 Task: Create a due date automation trigger when advanced on, on the monday of the week before a card is due add content with a description not containing resume at 11:00 AM.
Action: Mouse moved to (1034, 321)
Screenshot: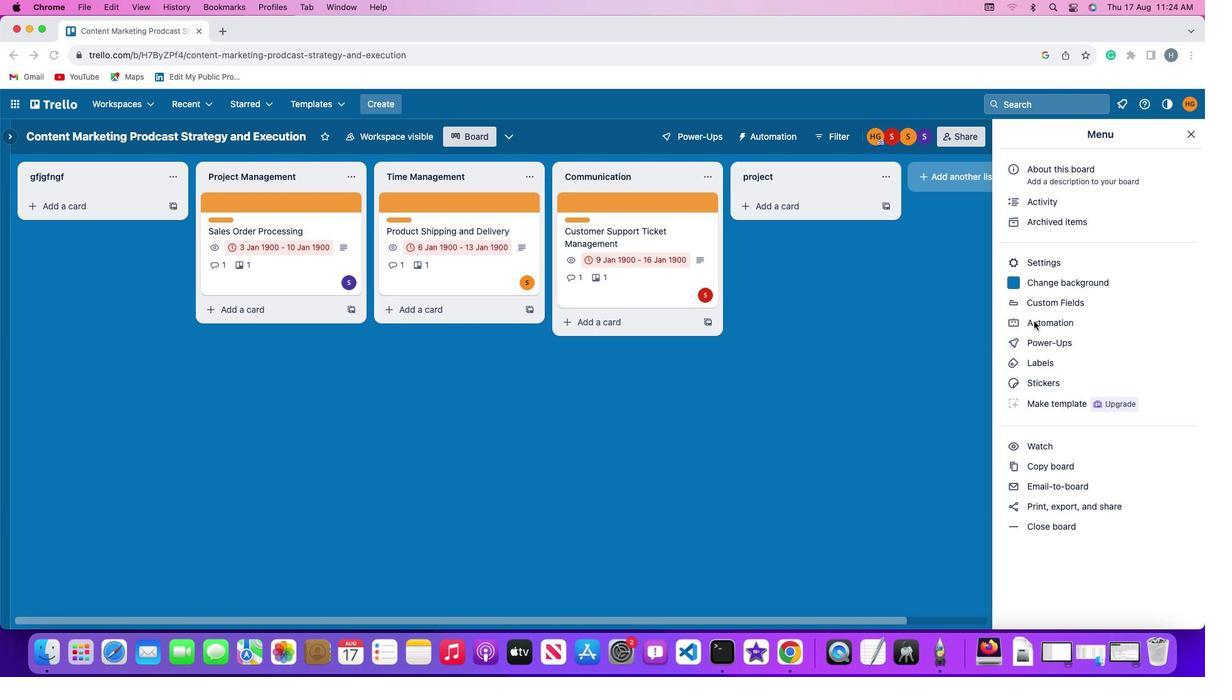 
Action: Mouse pressed left at (1034, 321)
Screenshot: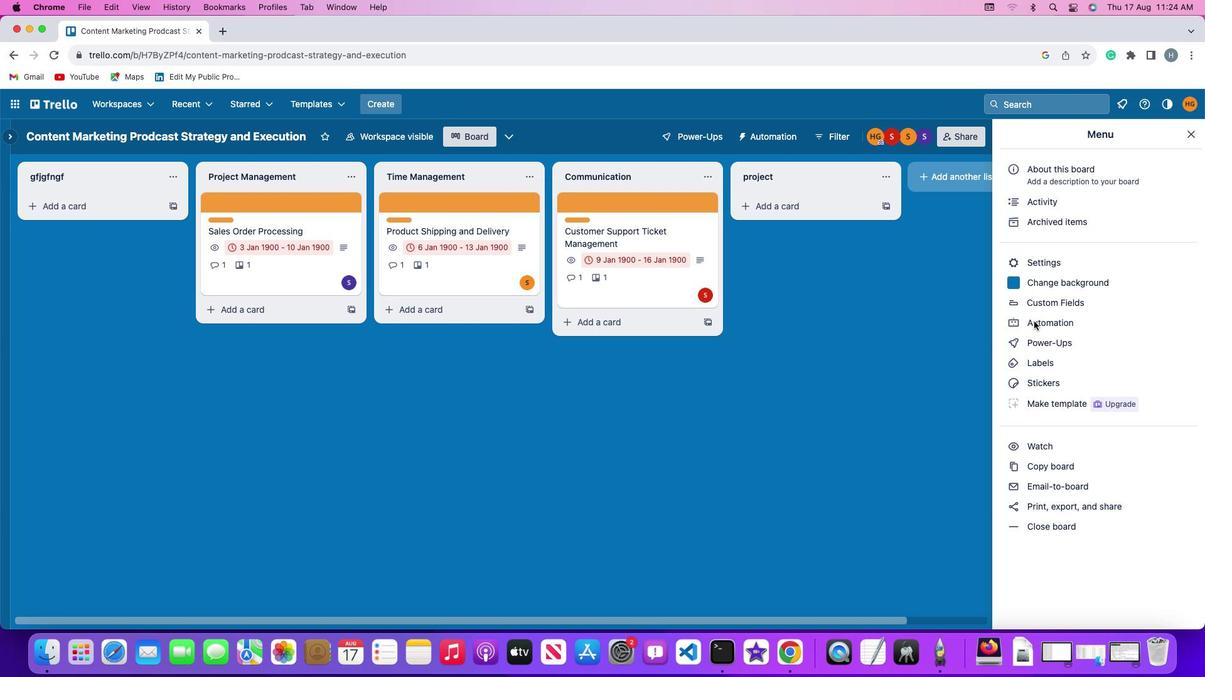 
Action: Mouse pressed left at (1034, 321)
Screenshot: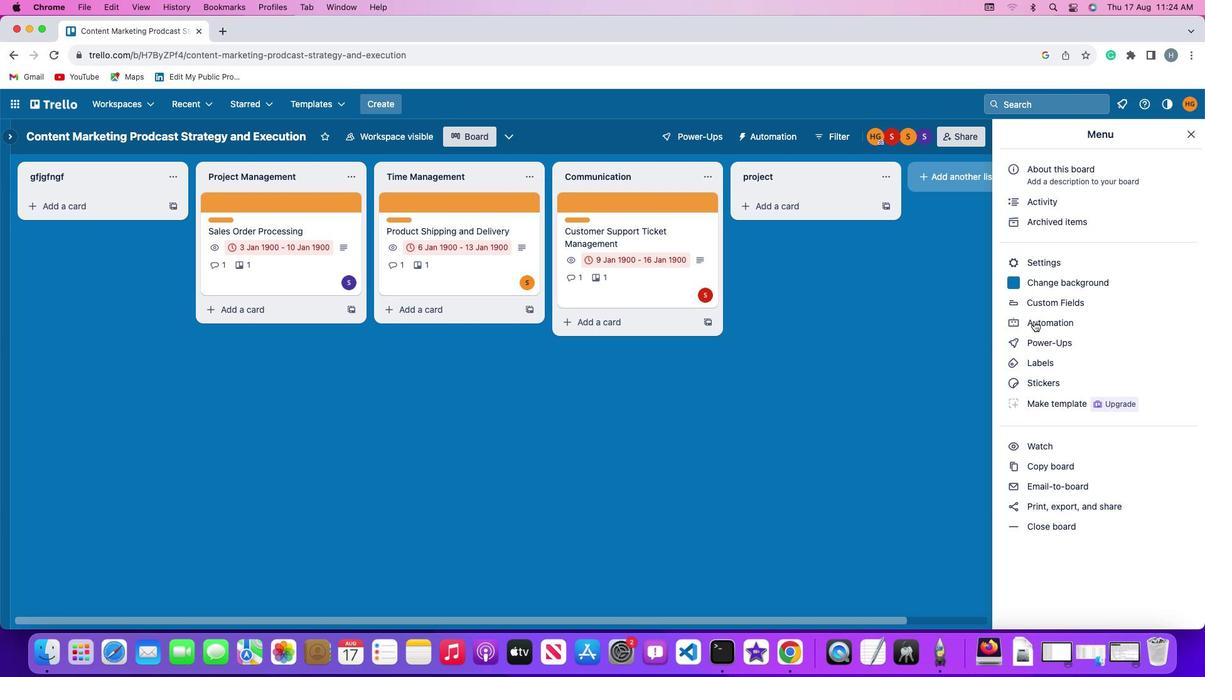 
Action: Mouse moved to (80, 293)
Screenshot: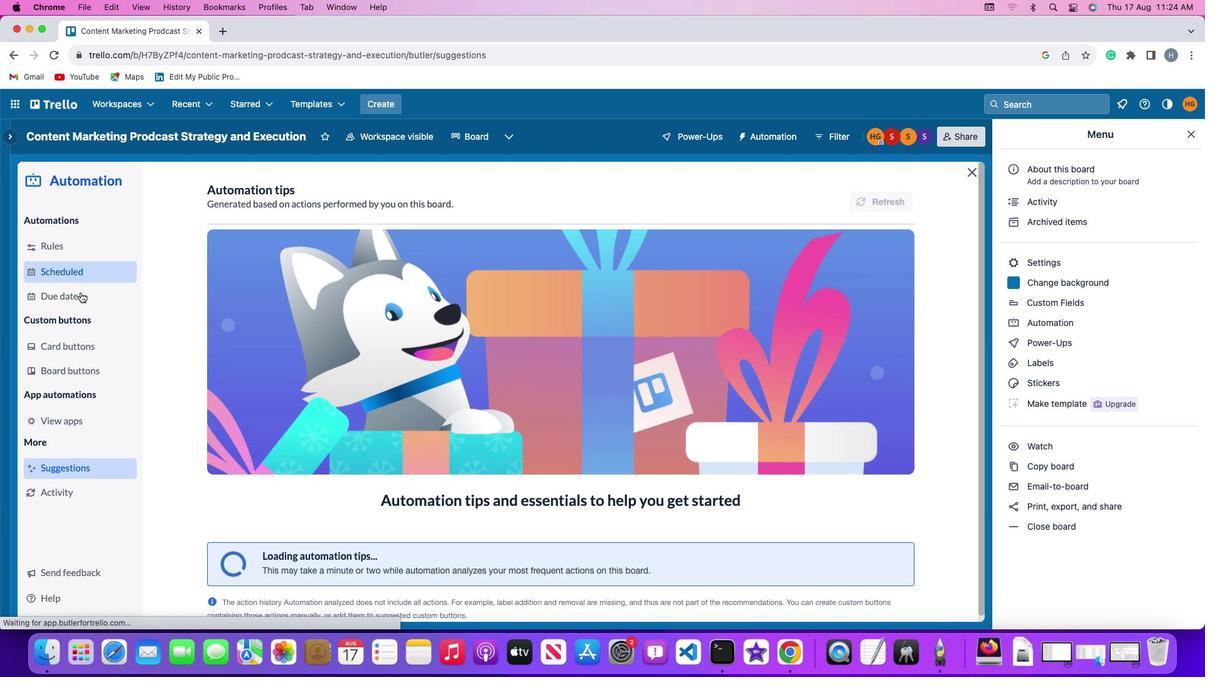 
Action: Mouse pressed left at (80, 293)
Screenshot: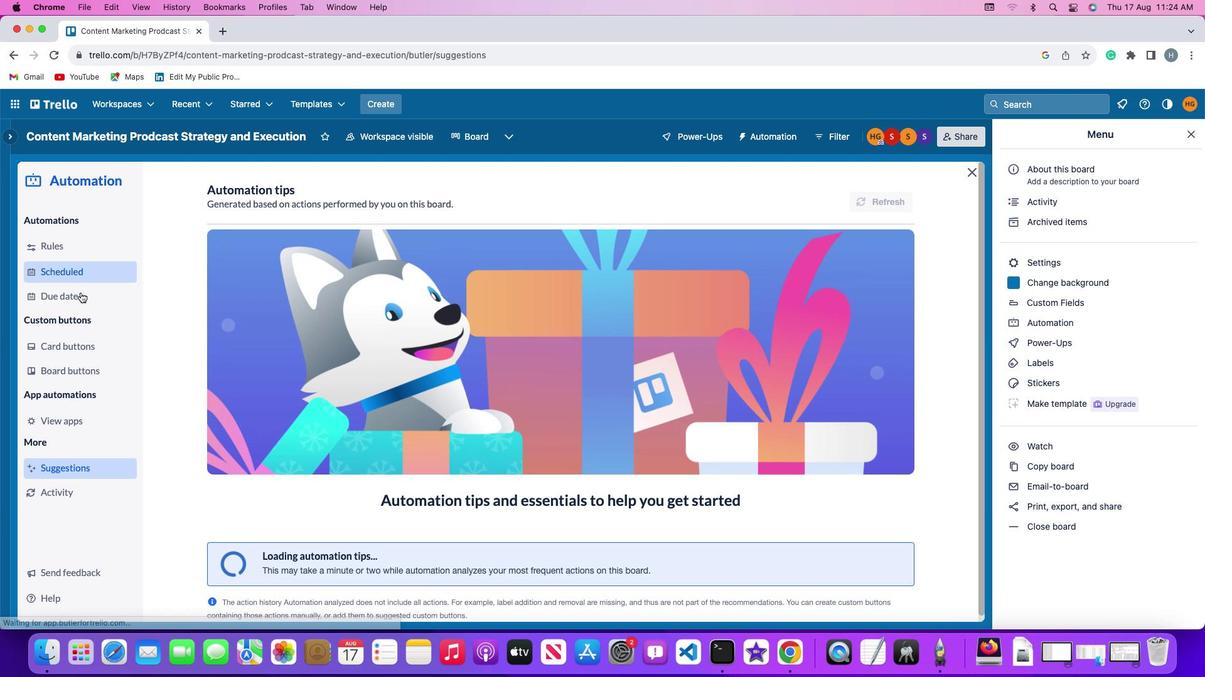 
Action: Mouse moved to (834, 192)
Screenshot: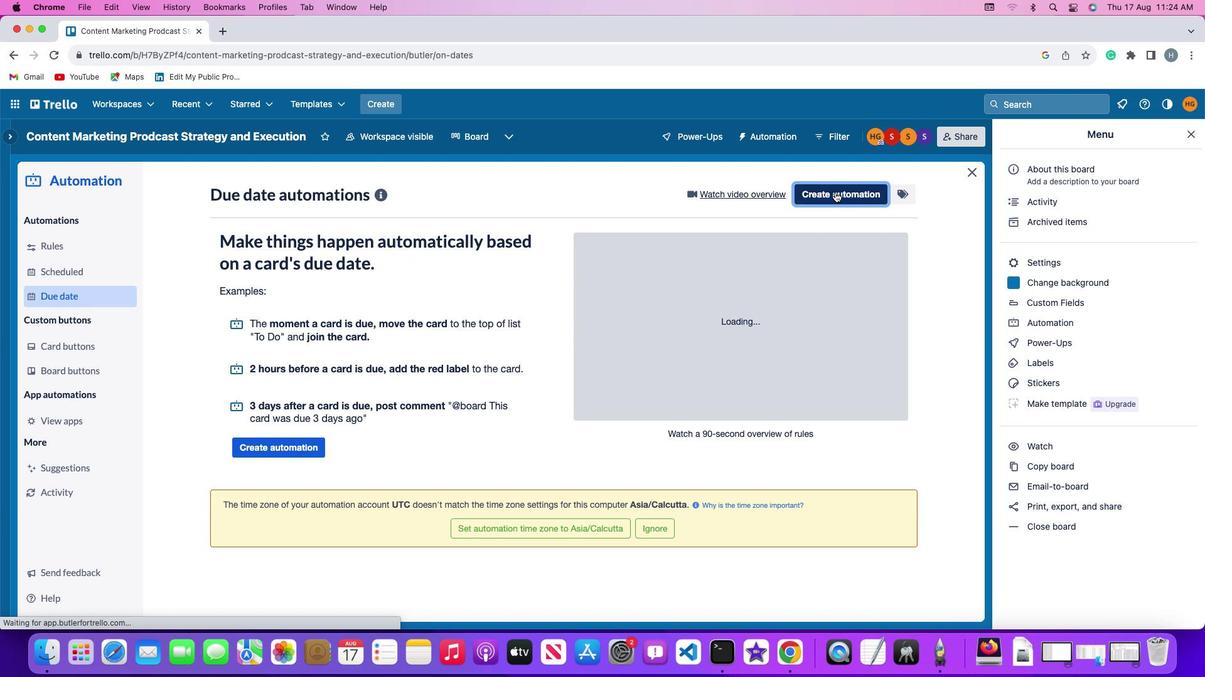 
Action: Mouse pressed left at (834, 192)
Screenshot: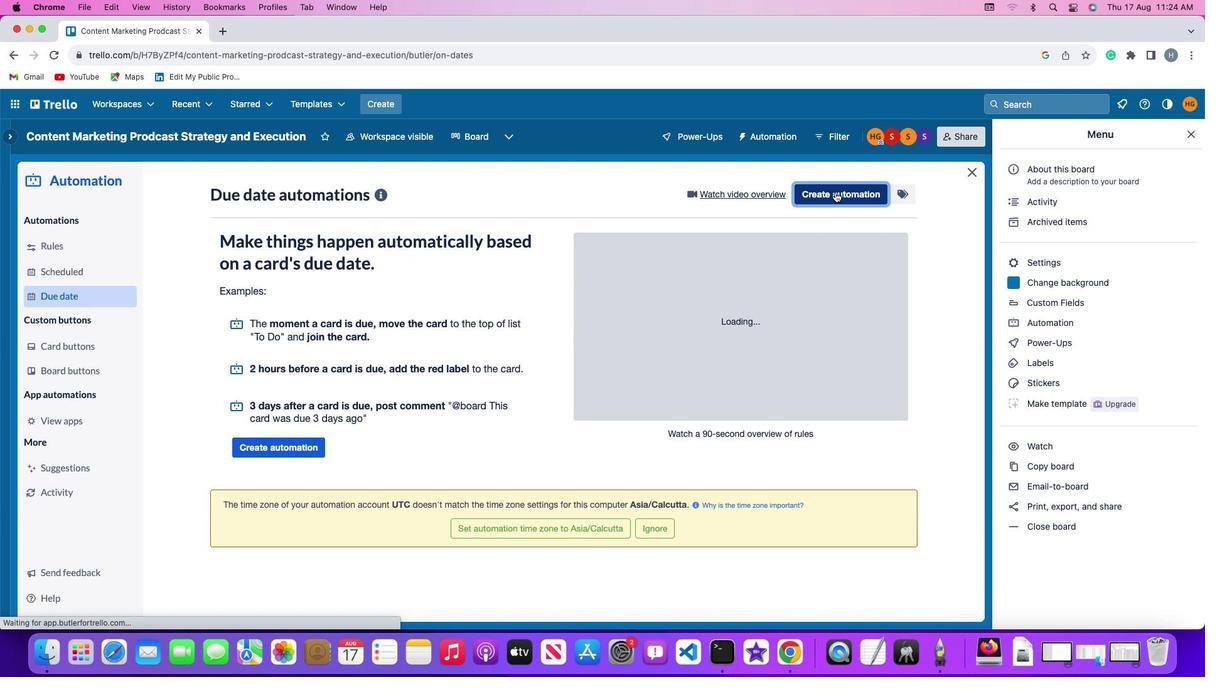 
Action: Mouse moved to (276, 311)
Screenshot: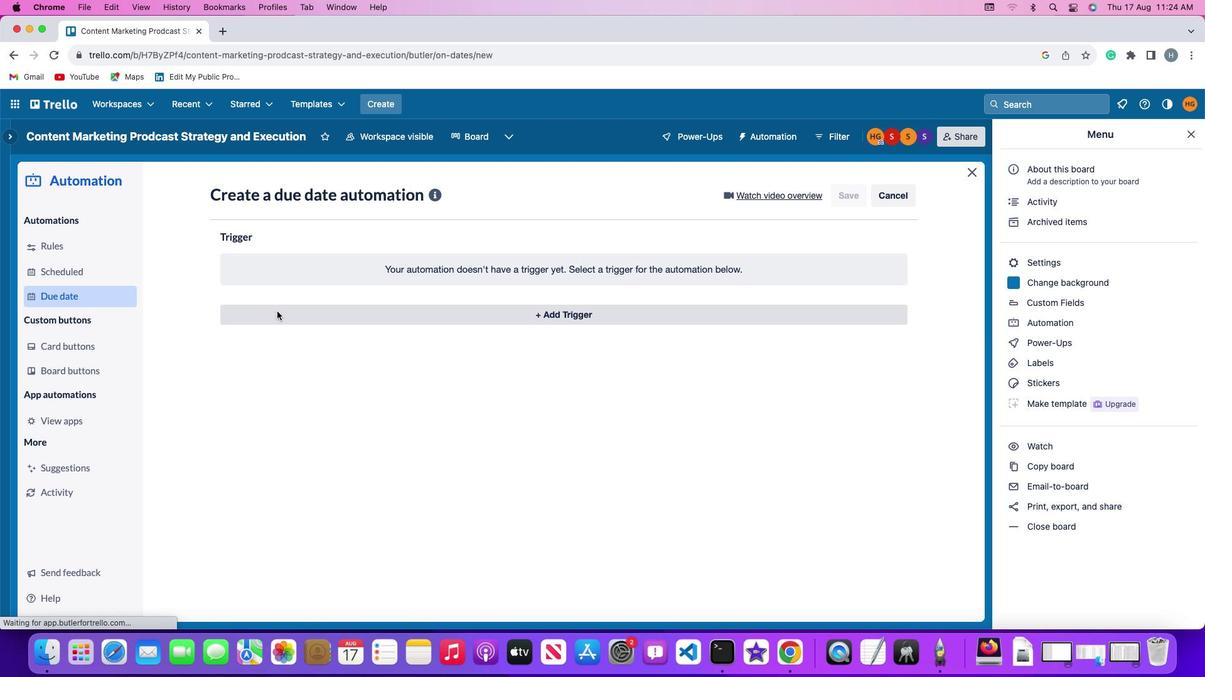 
Action: Mouse pressed left at (276, 311)
Screenshot: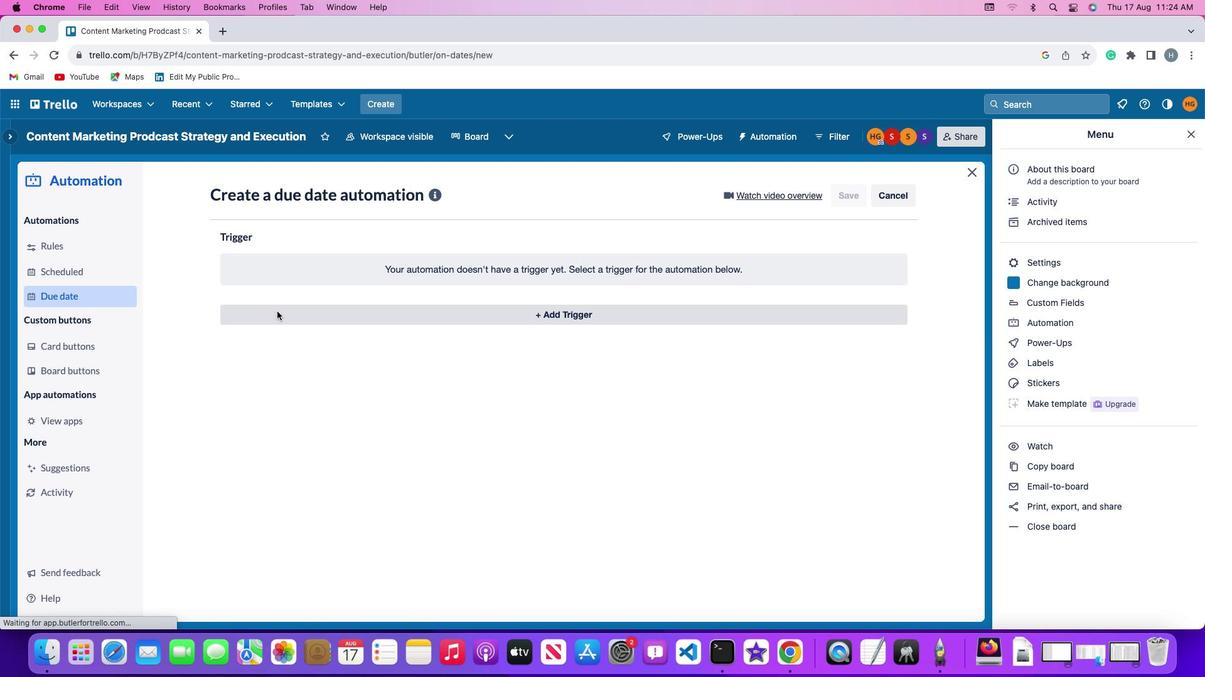 
Action: Mouse moved to (273, 541)
Screenshot: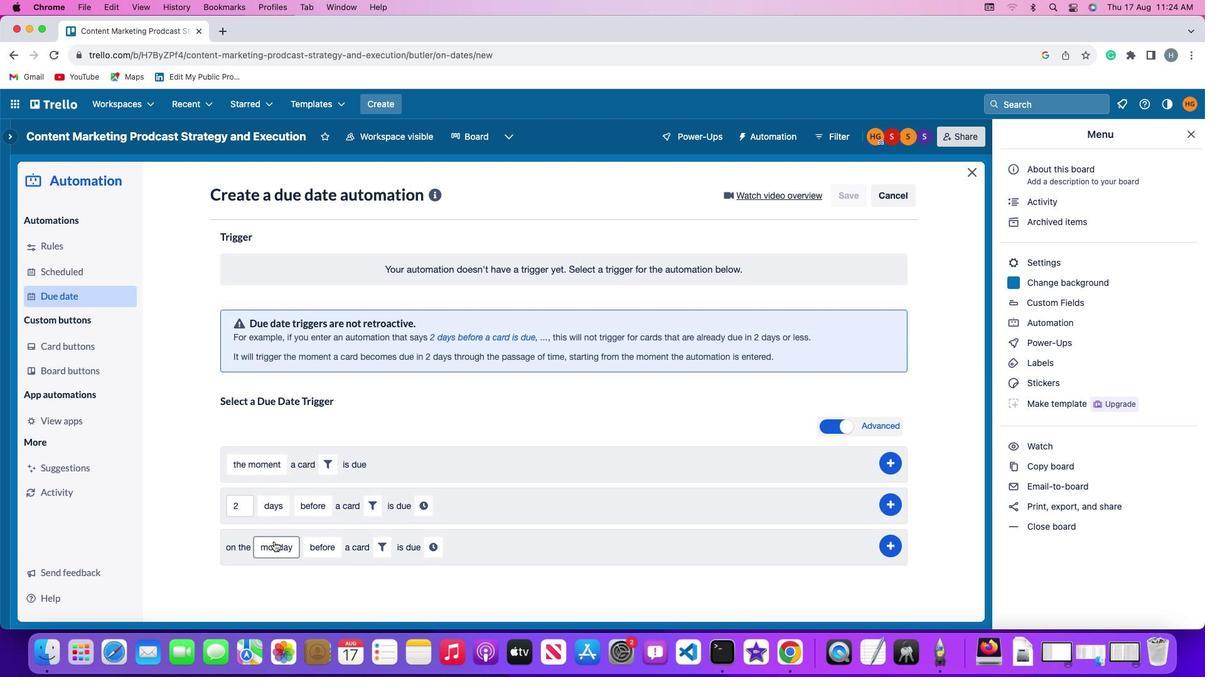 
Action: Mouse pressed left at (273, 541)
Screenshot: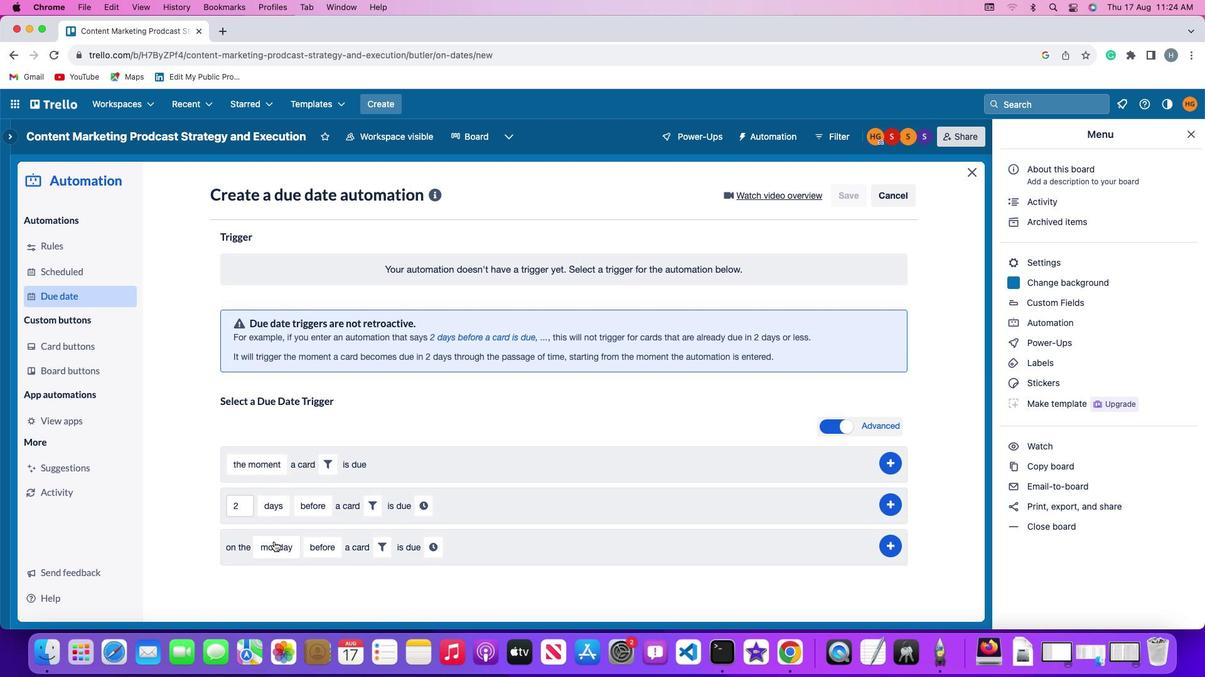 
Action: Mouse moved to (302, 377)
Screenshot: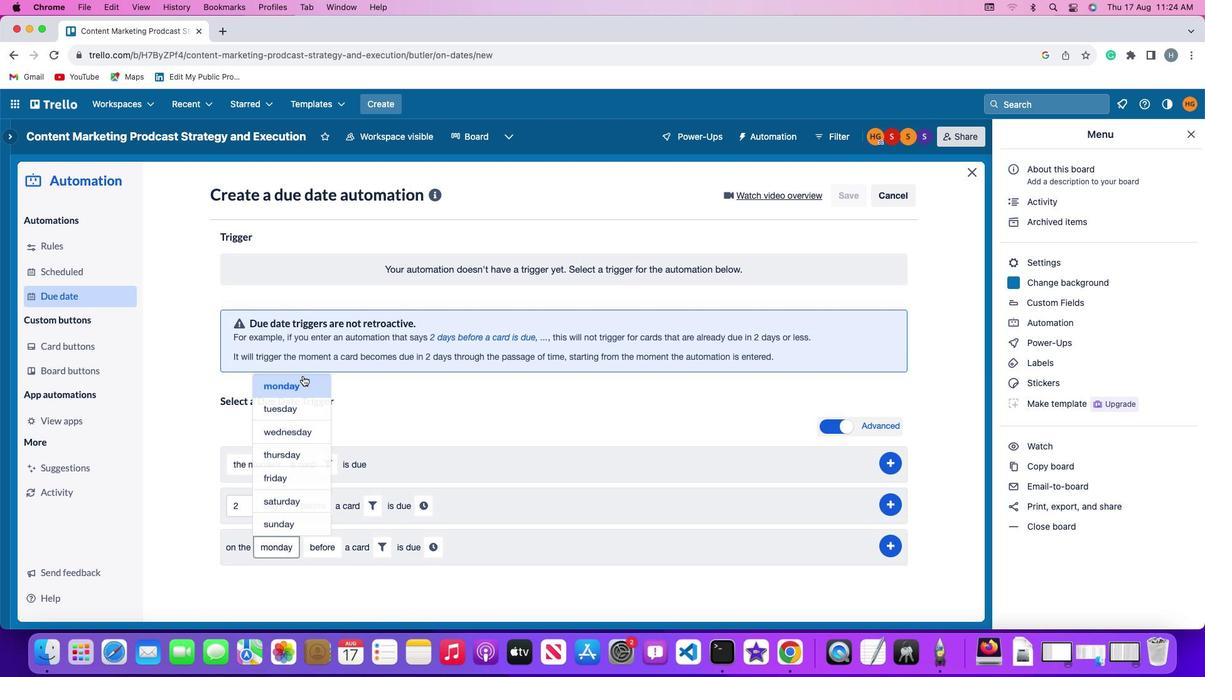 
Action: Mouse pressed left at (302, 377)
Screenshot: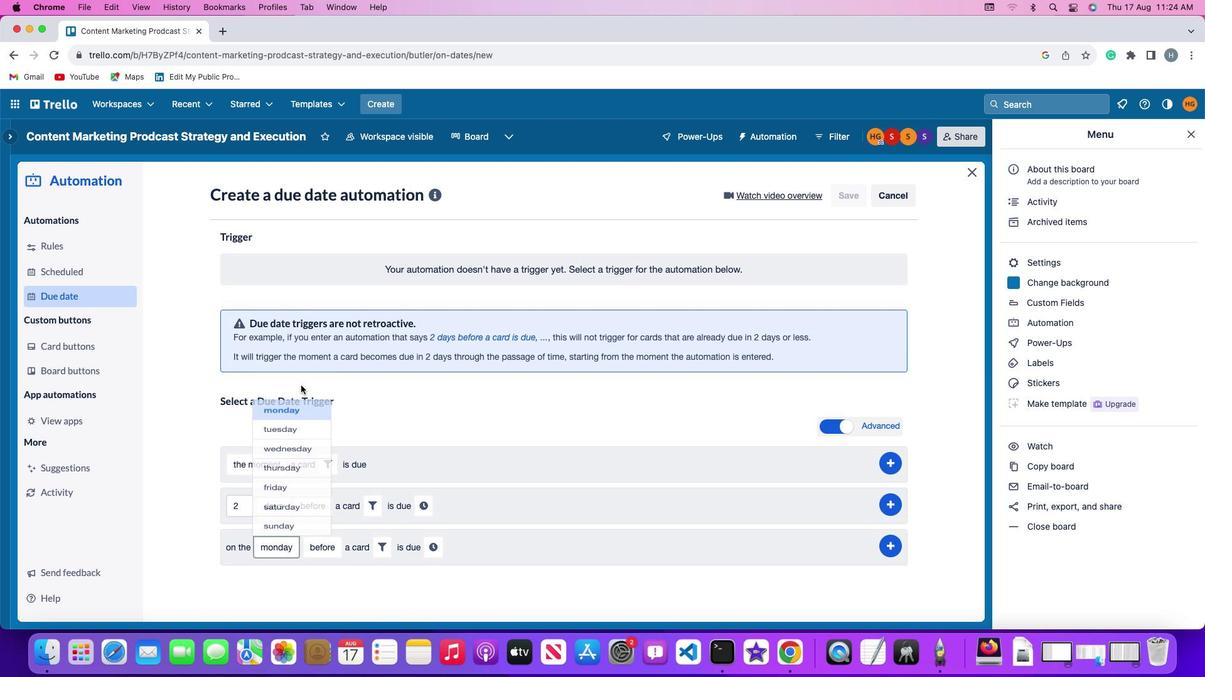 
Action: Mouse moved to (324, 557)
Screenshot: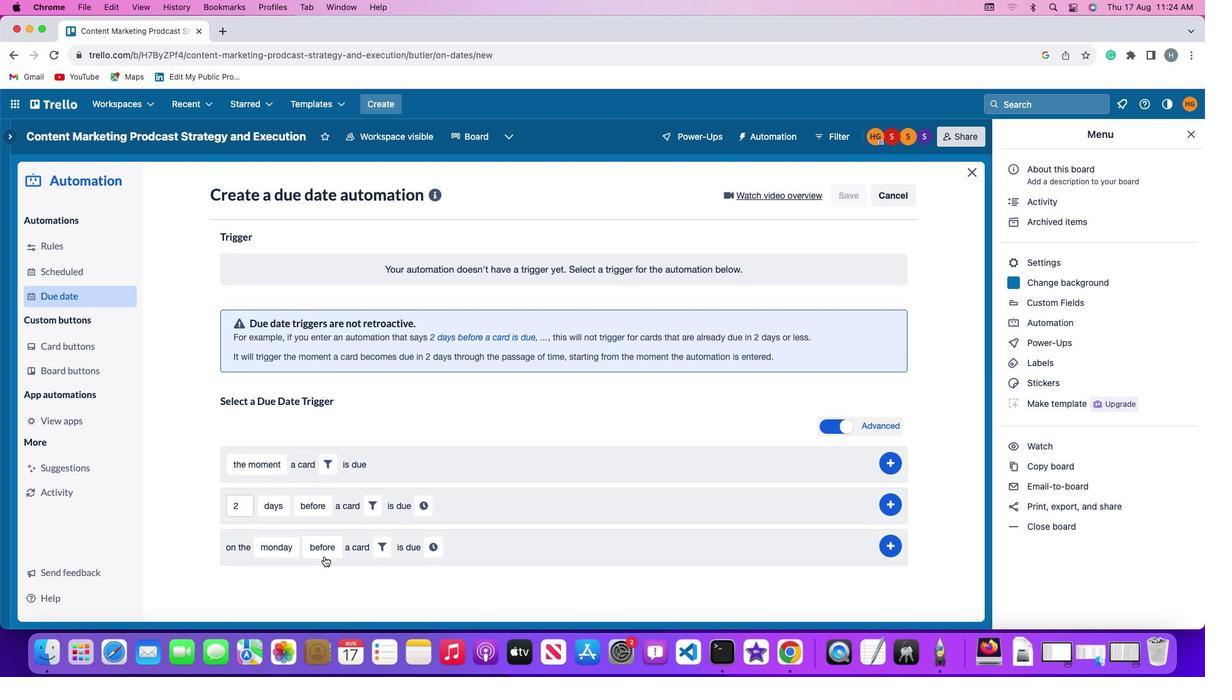 
Action: Mouse pressed left at (324, 557)
Screenshot: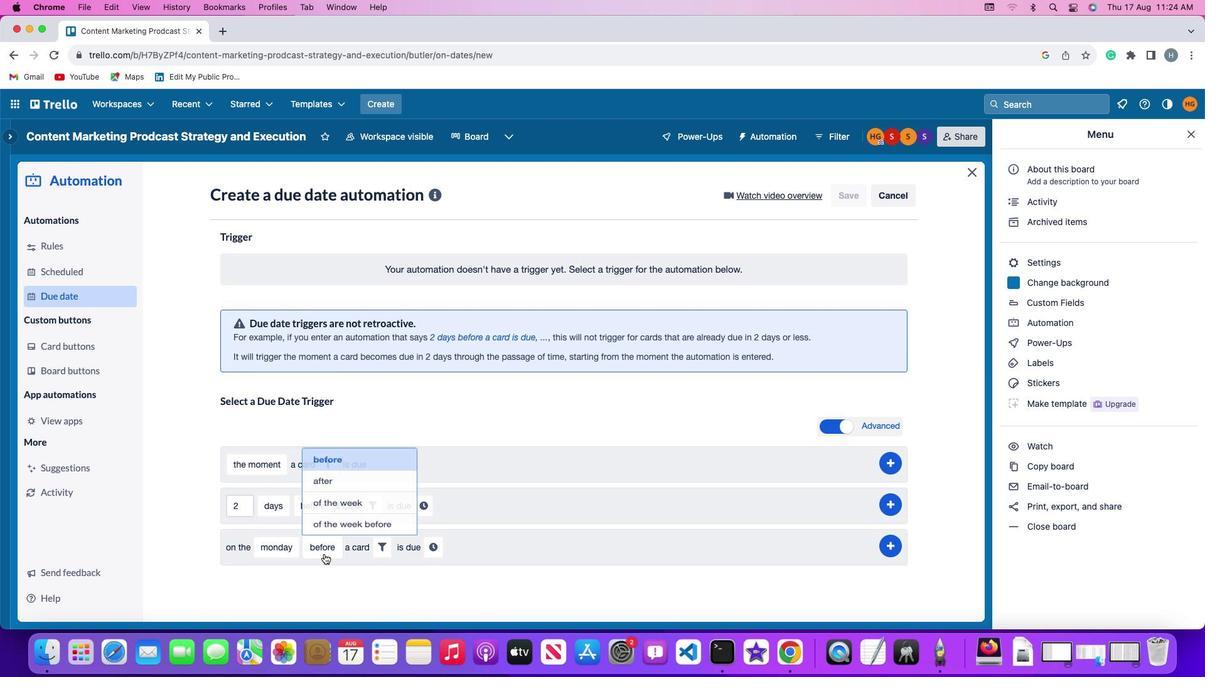 
Action: Mouse moved to (332, 520)
Screenshot: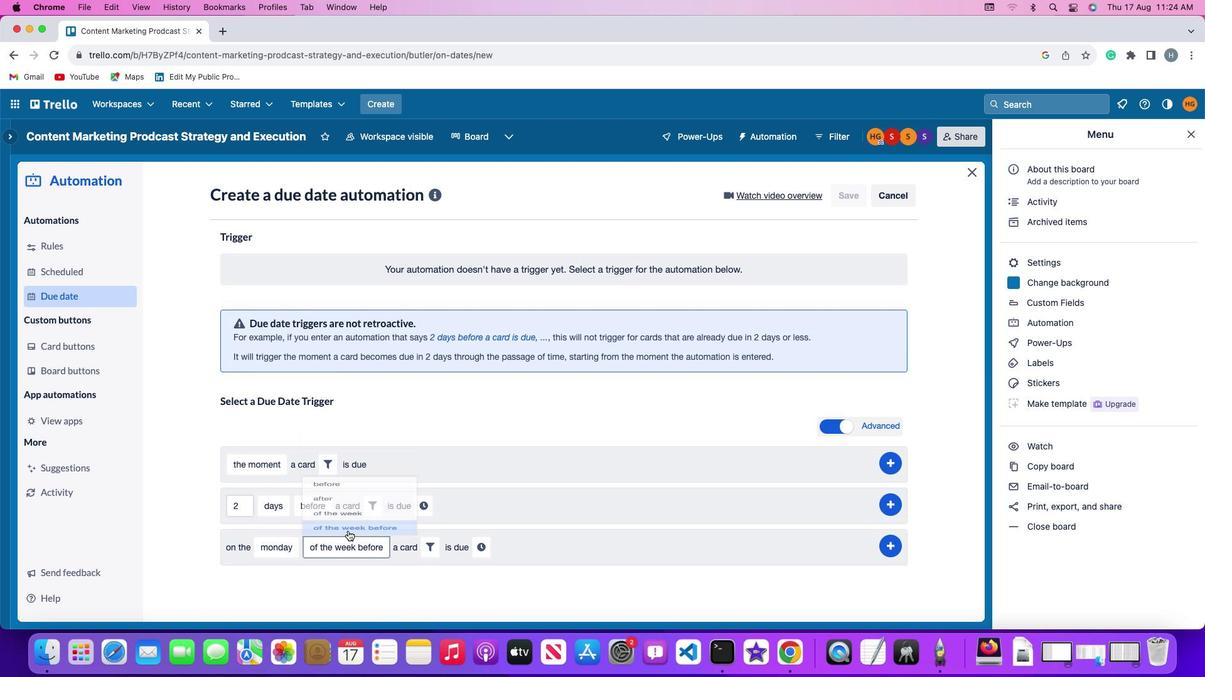 
Action: Mouse pressed left at (332, 520)
Screenshot: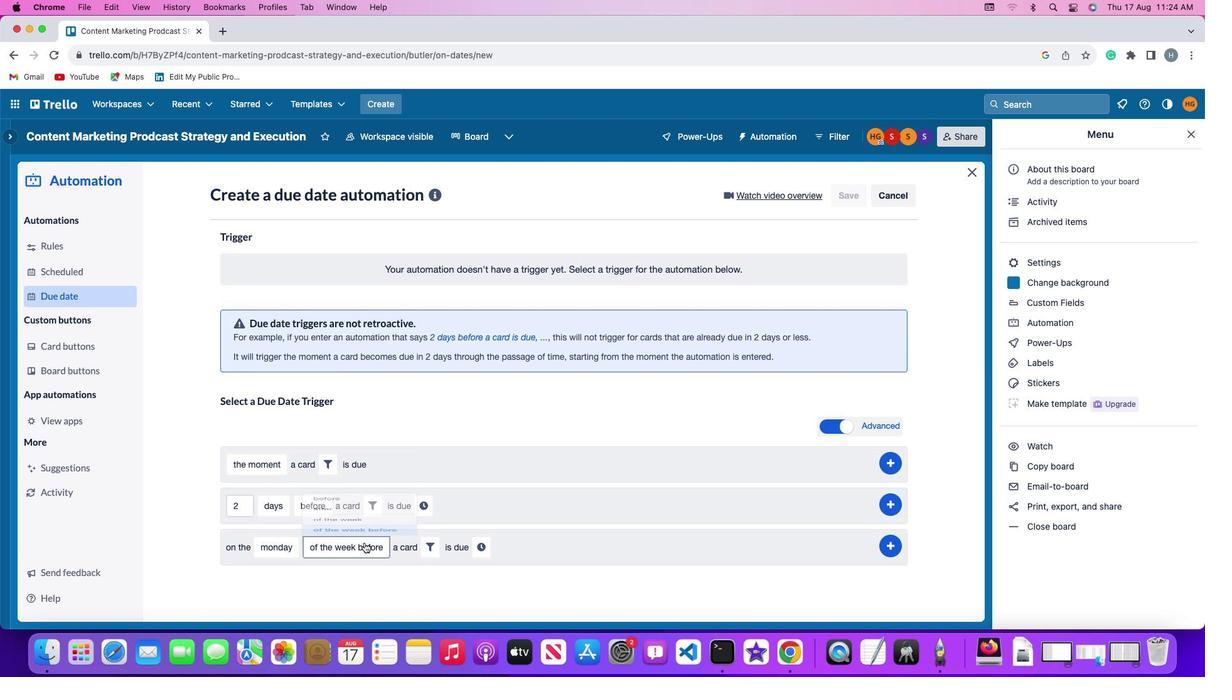 
Action: Mouse moved to (422, 546)
Screenshot: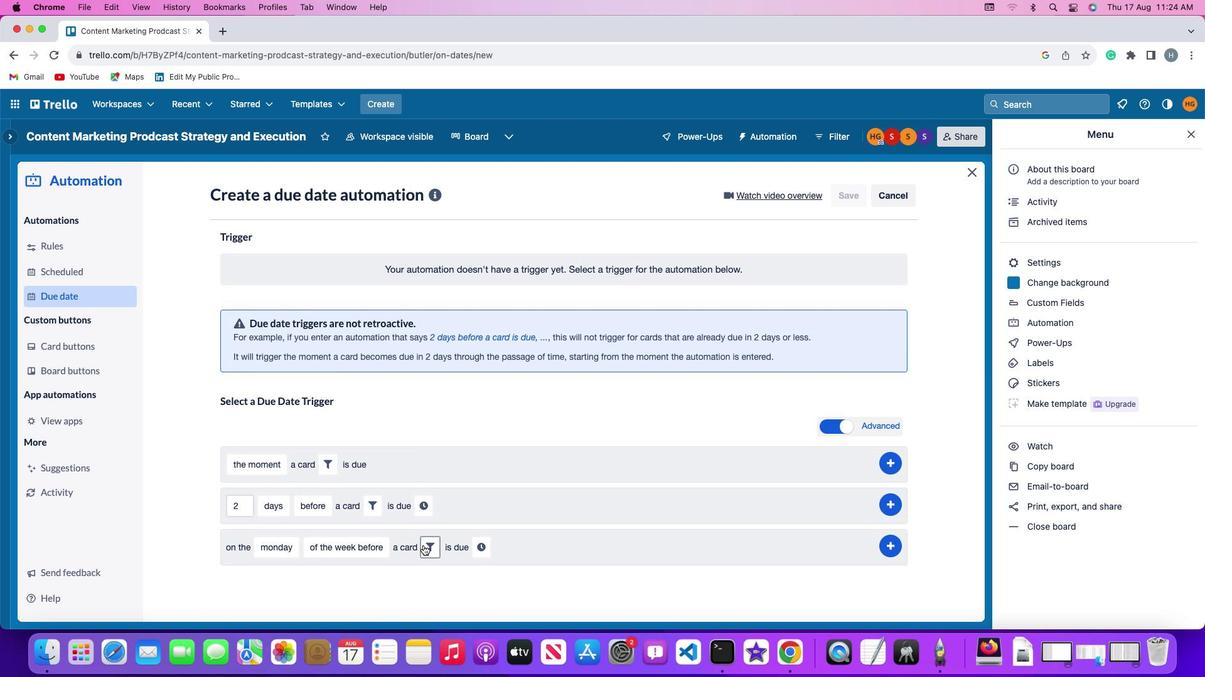
Action: Mouse pressed left at (422, 546)
Screenshot: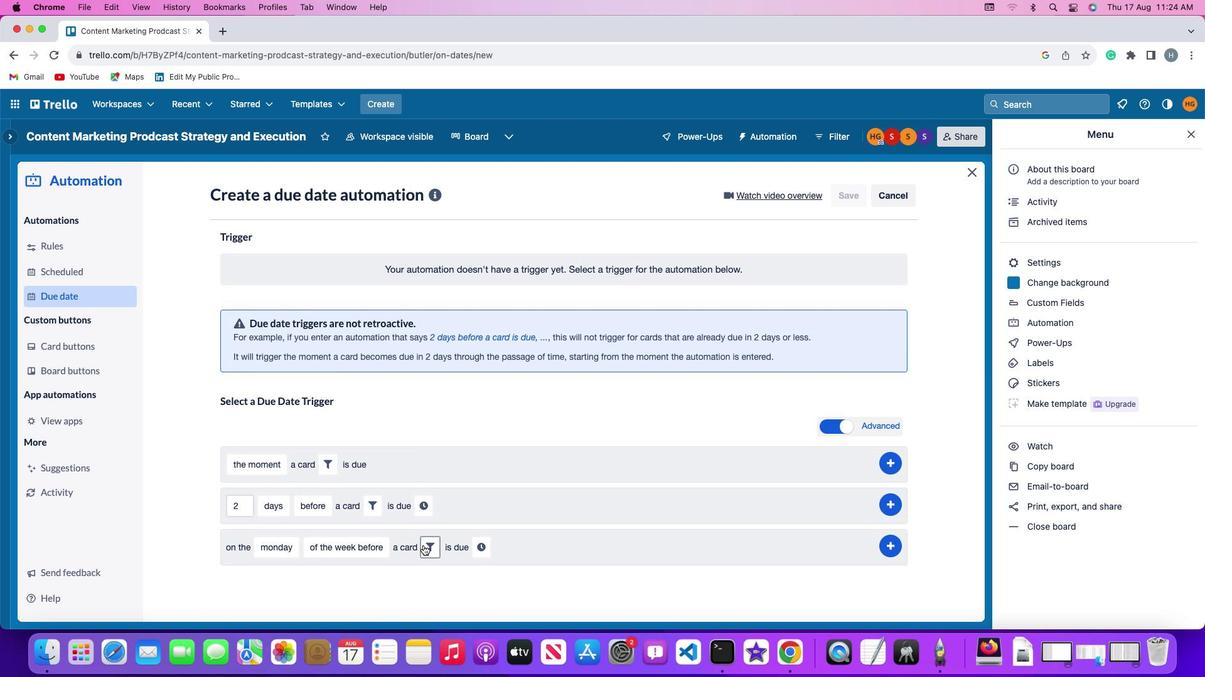 
Action: Mouse moved to (595, 585)
Screenshot: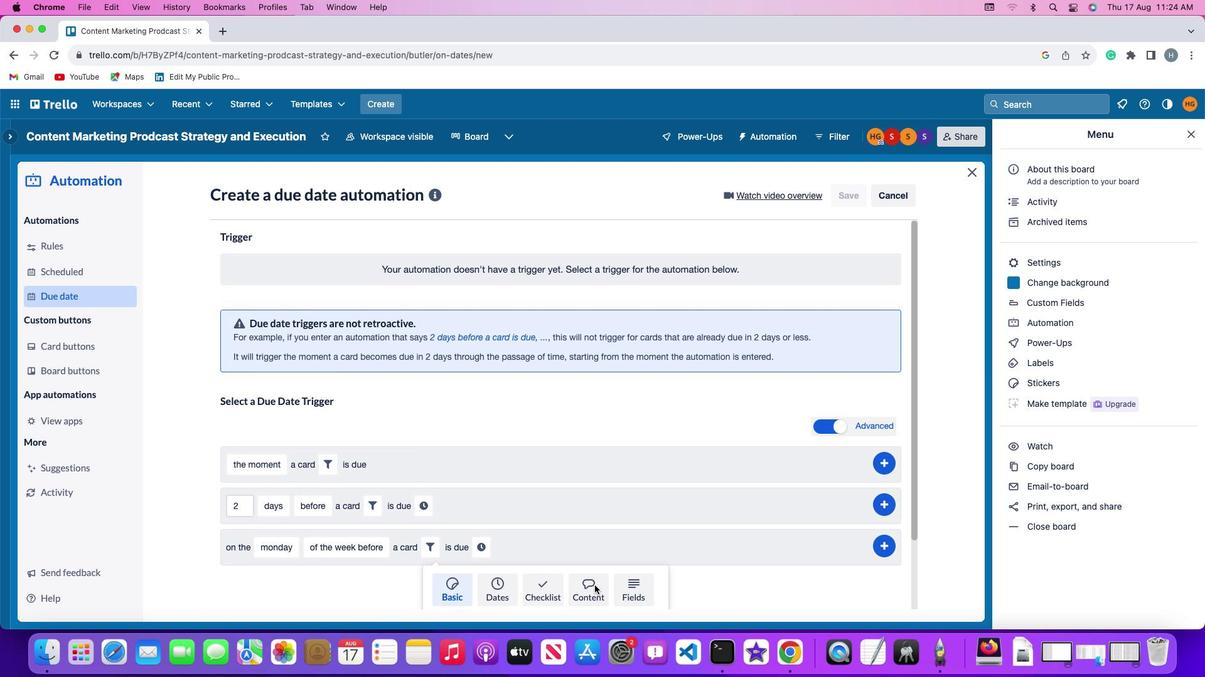
Action: Mouse pressed left at (595, 585)
Screenshot: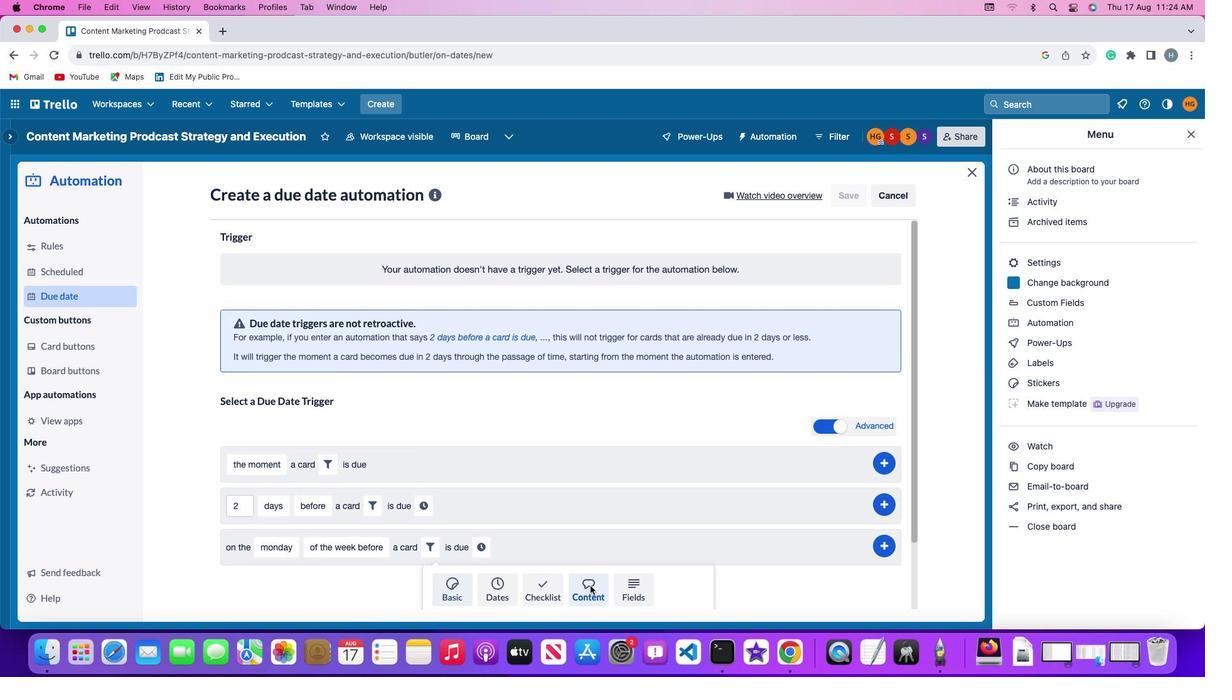 
Action: Mouse moved to (544, 588)
Screenshot: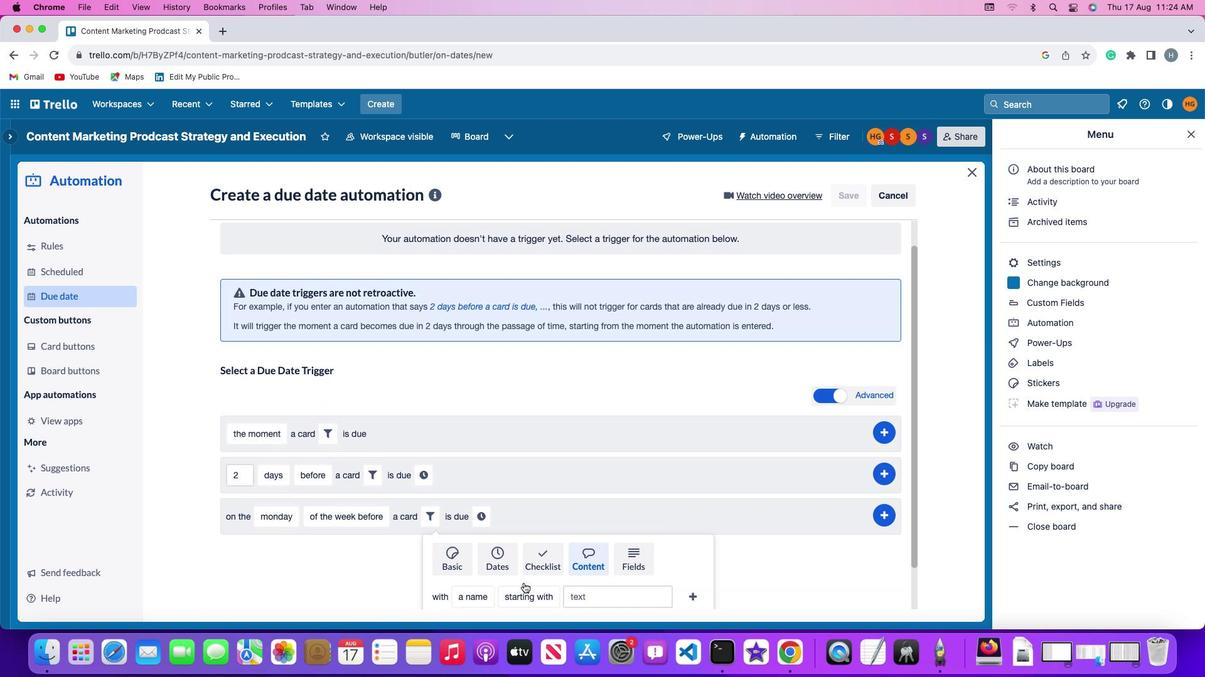 
Action: Mouse scrolled (544, 588) with delta (0, 0)
Screenshot: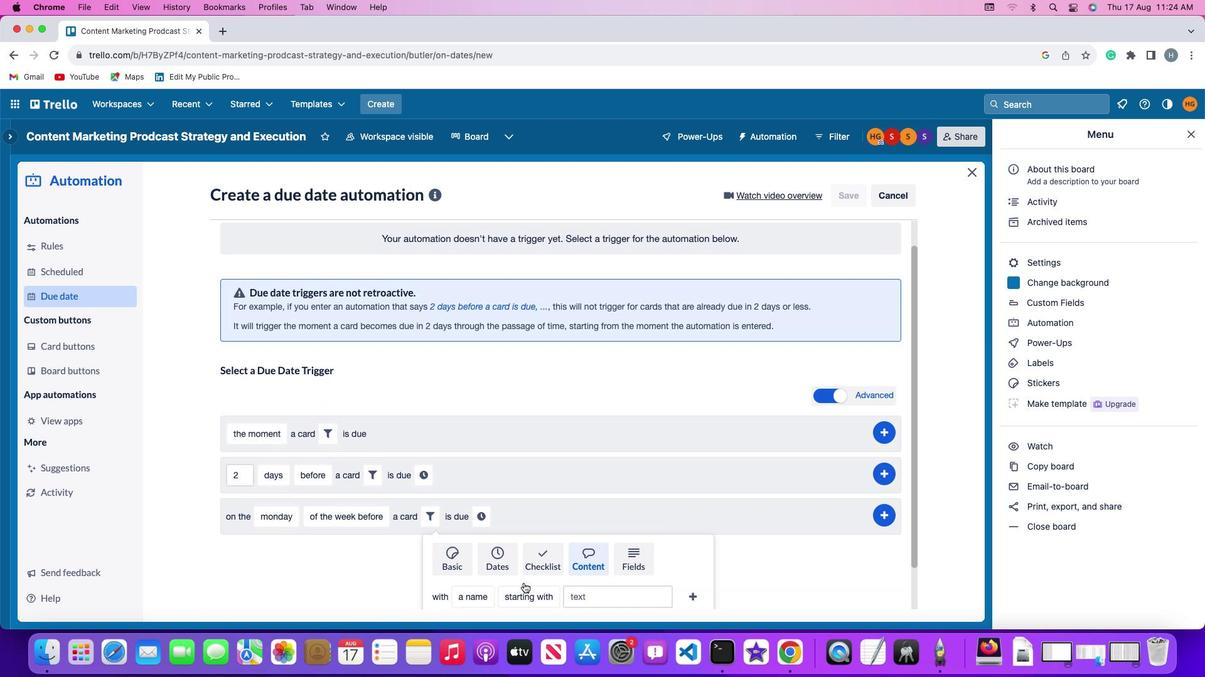 
Action: Mouse moved to (543, 588)
Screenshot: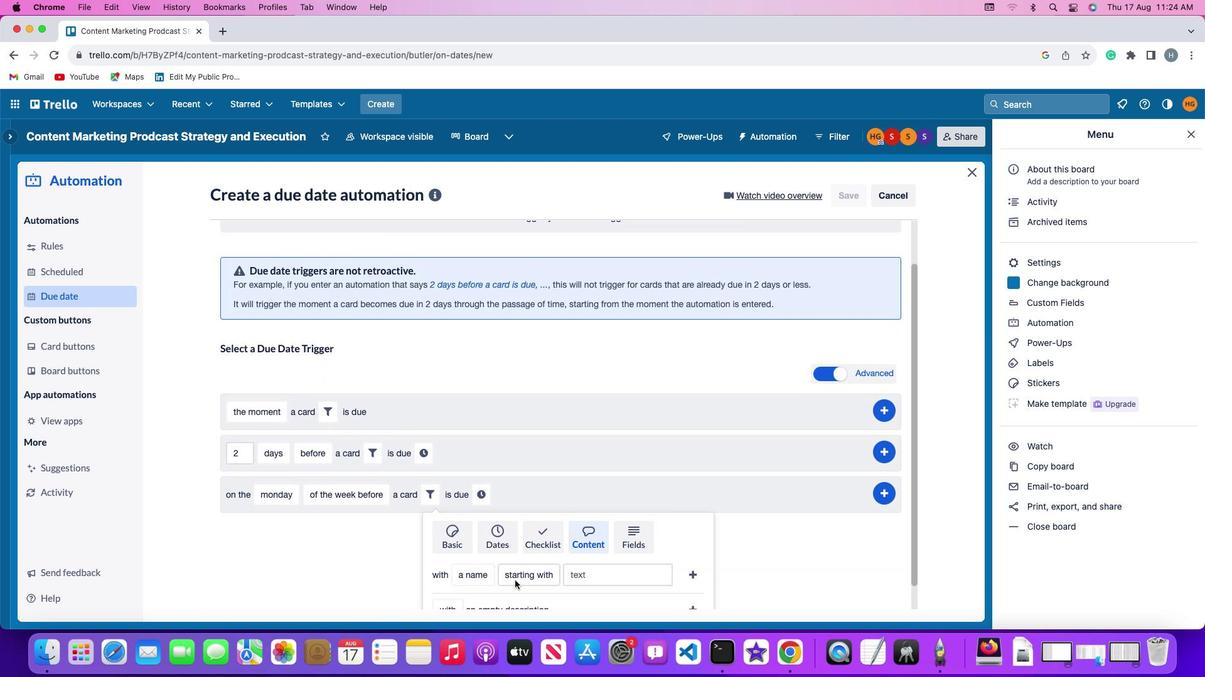 
Action: Mouse scrolled (543, 588) with delta (0, 0)
Screenshot: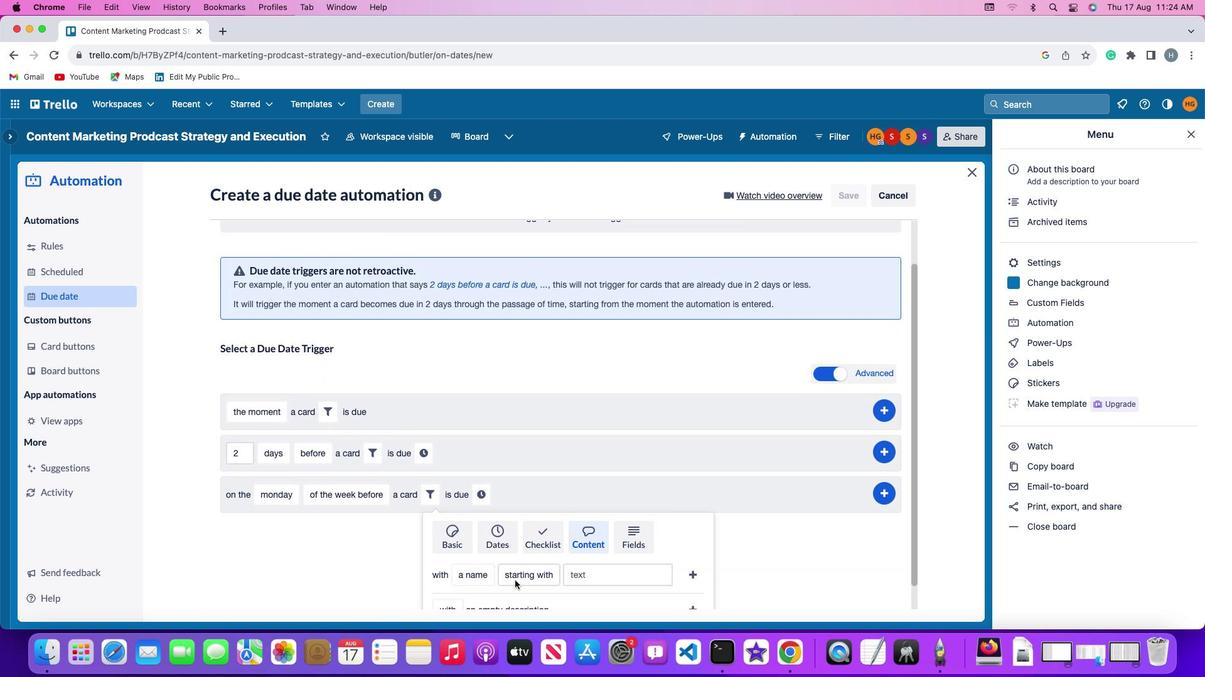 
Action: Mouse moved to (543, 588)
Screenshot: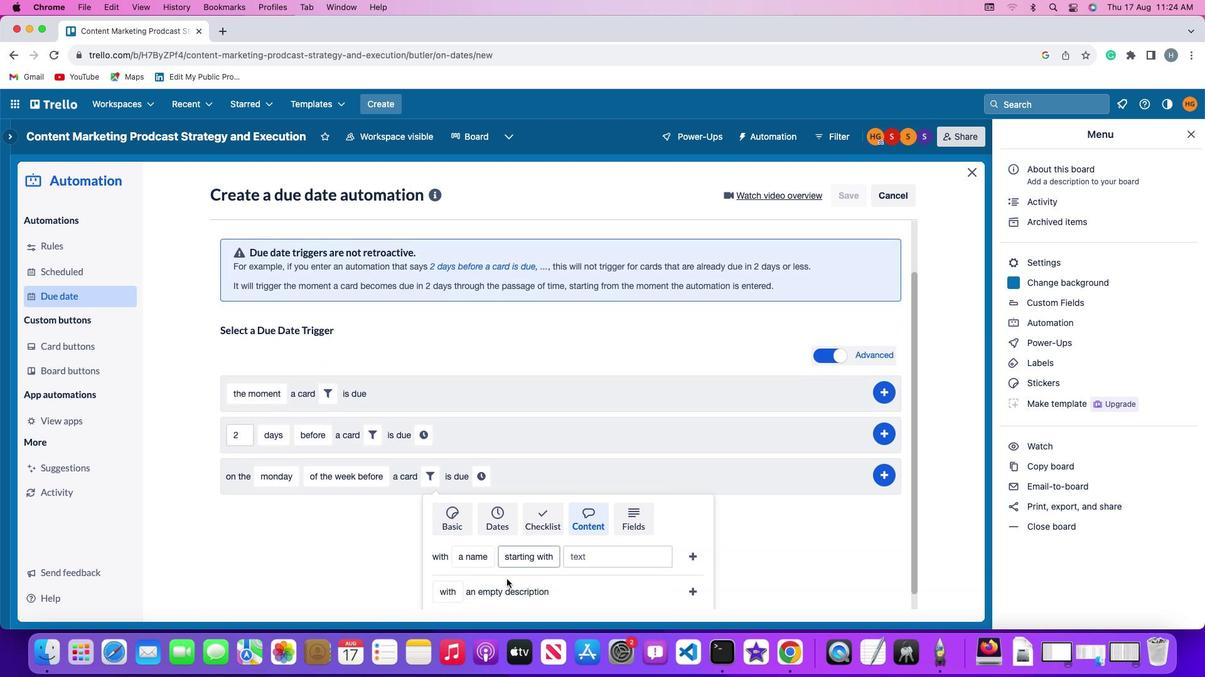 
Action: Mouse scrolled (543, 588) with delta (0, -1)
Screenshot: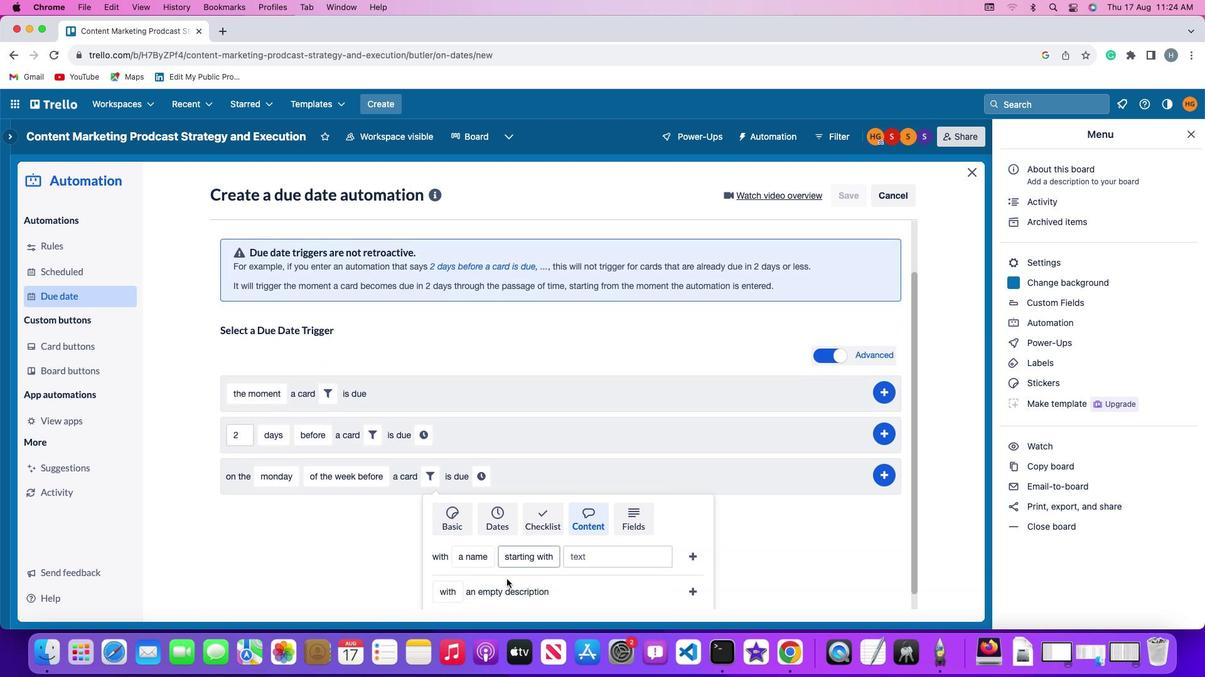 
Action: Mouse moved to (538, 586)
Screenshot: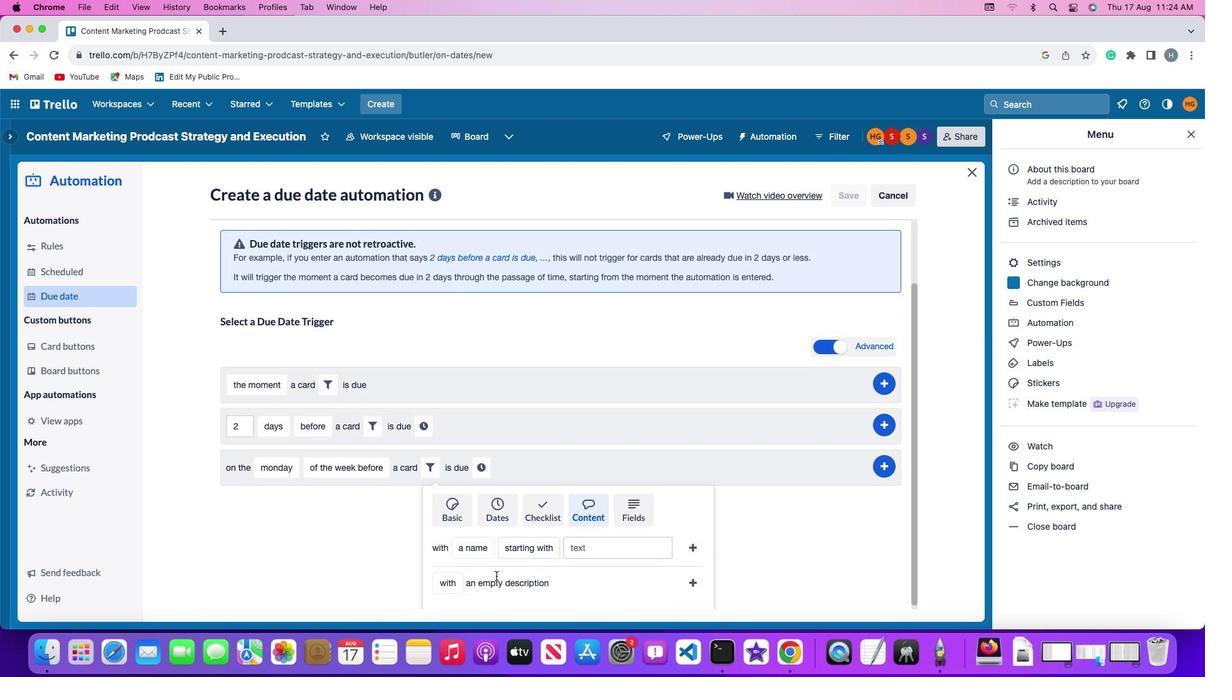 
Action: Mouse scrolled (538, 586) with delta (0, -3)
Screenshot: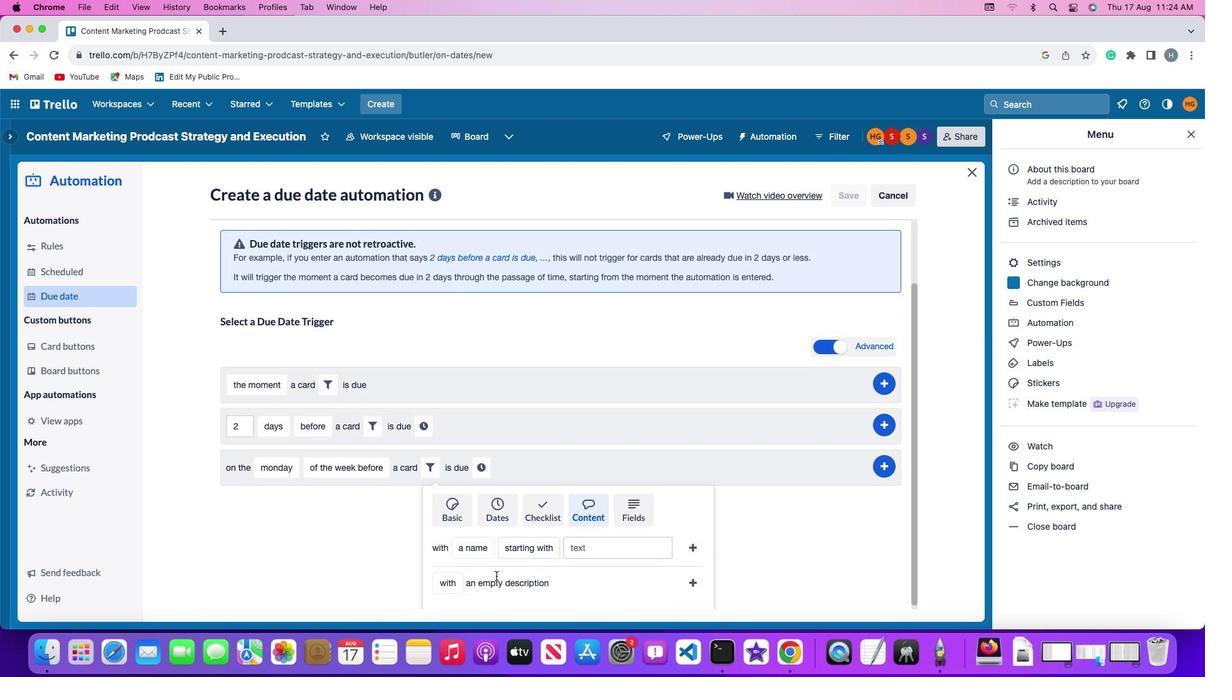 
Action: Mouse moved to (463, 548)
Screenshot: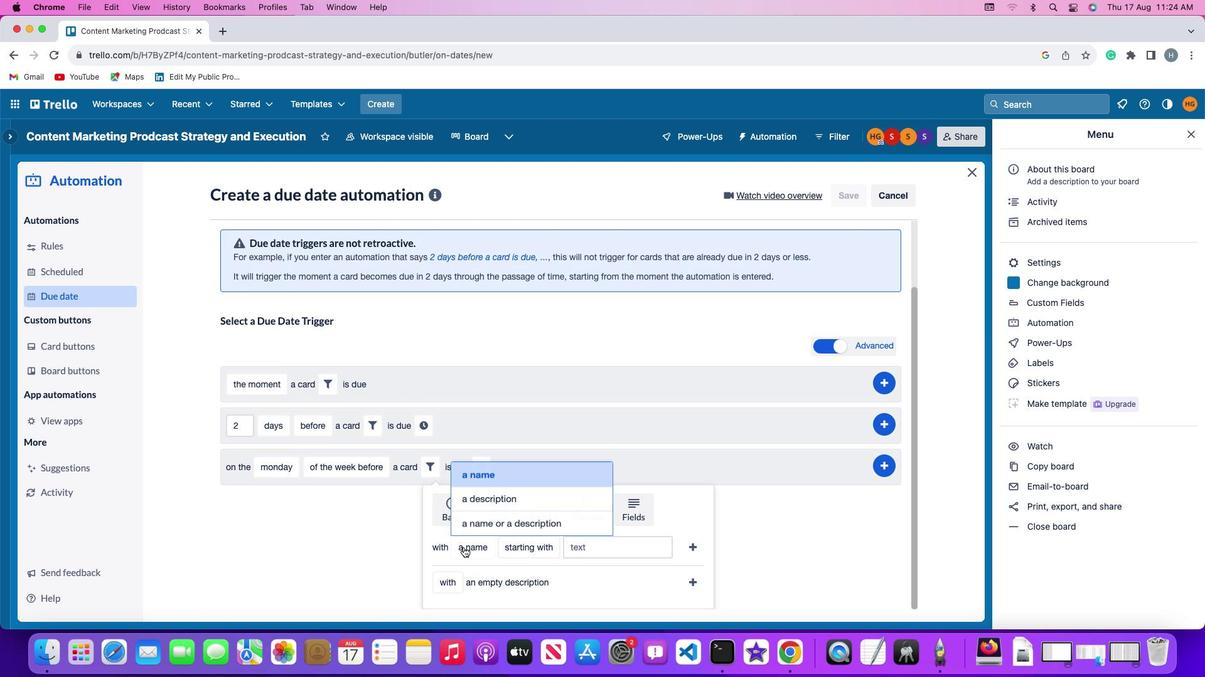 
Action: Mouse pressed left at (463, 548)
Screenshot: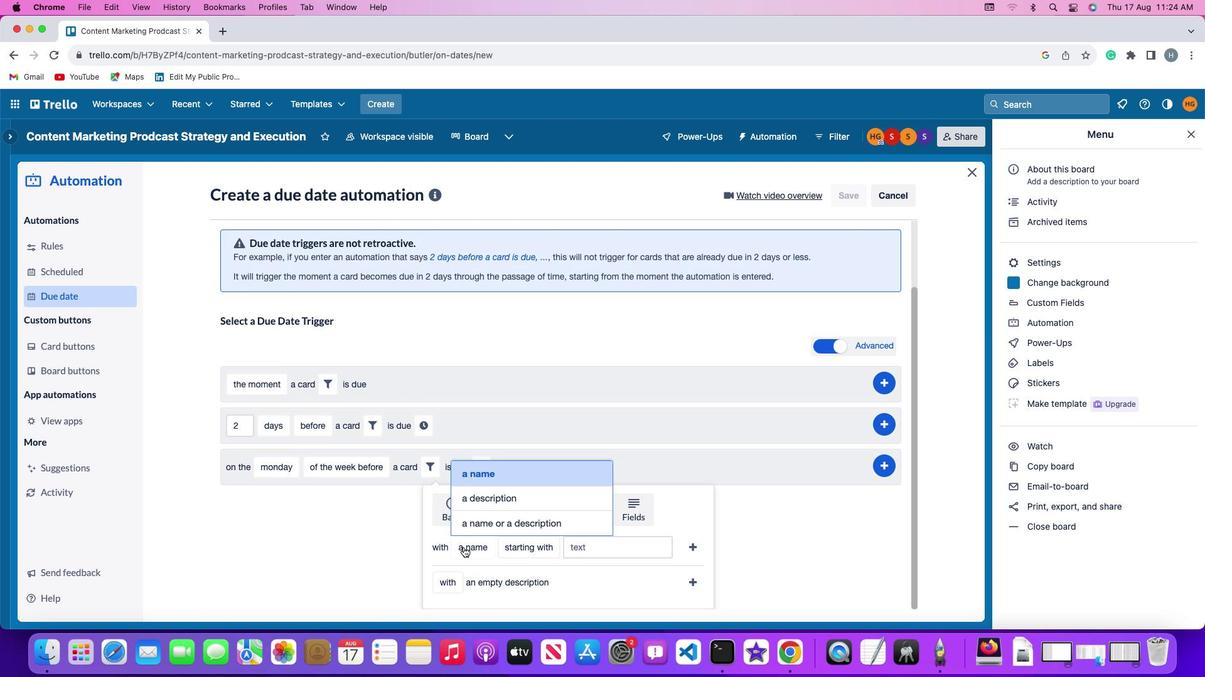 
Action: Mouse moved to (473, 500)
Screenshot: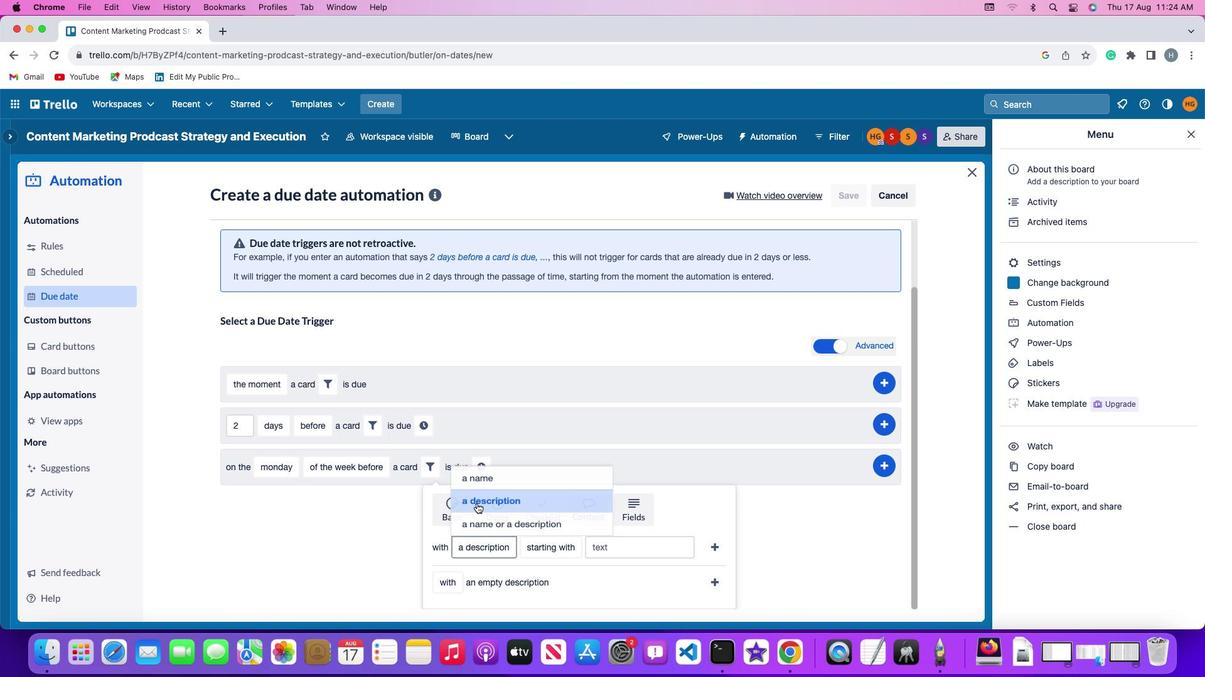 
Action: Mouse pressed left at (473, 500)
Screenshot: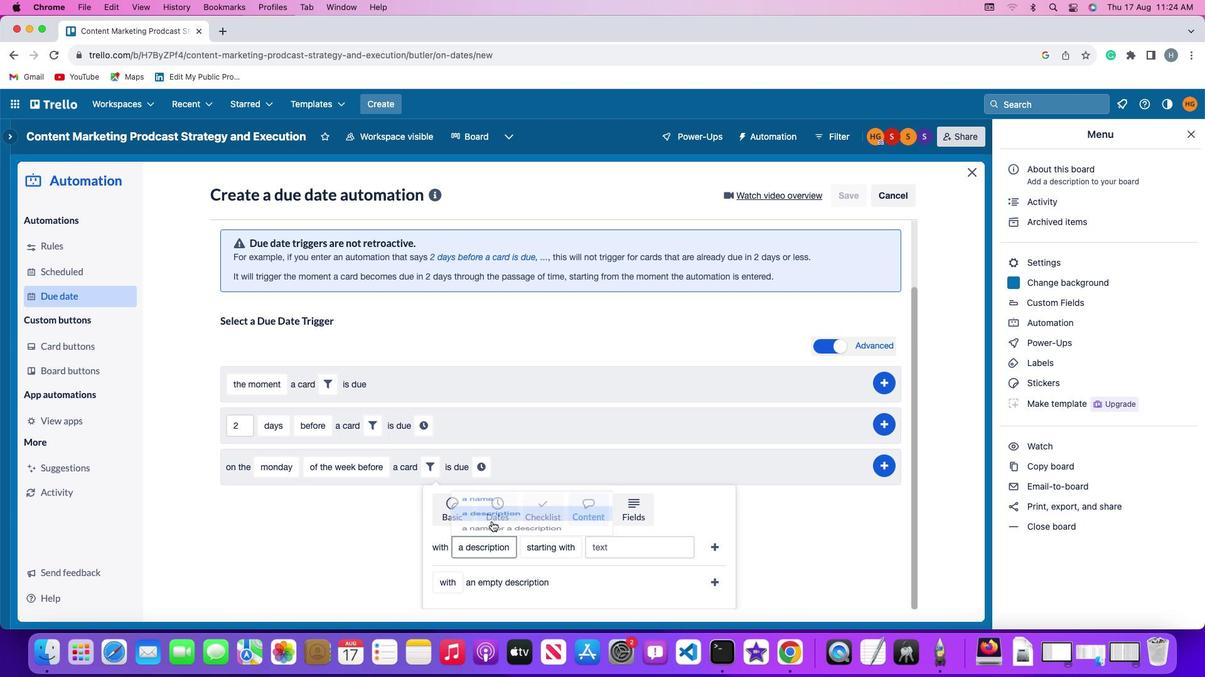 
Action: Mouse moved to (543, 551)
Screenshot: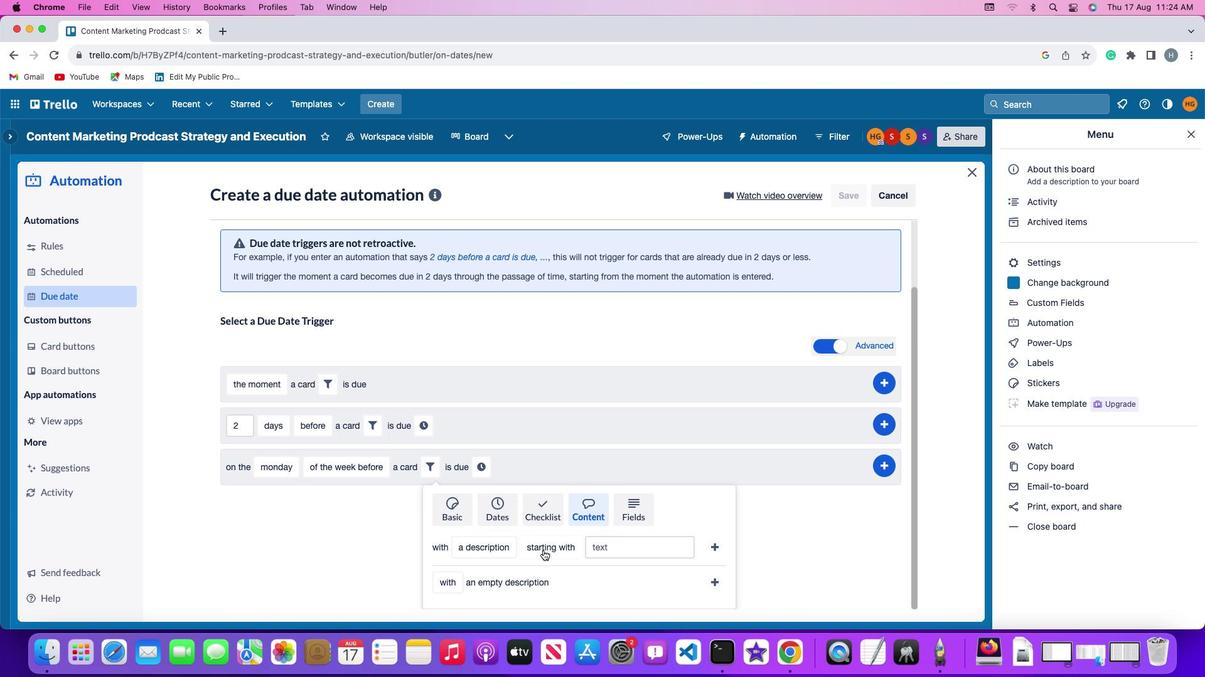 
Action: Mouse pressed left at (543, 551)
Screenshot: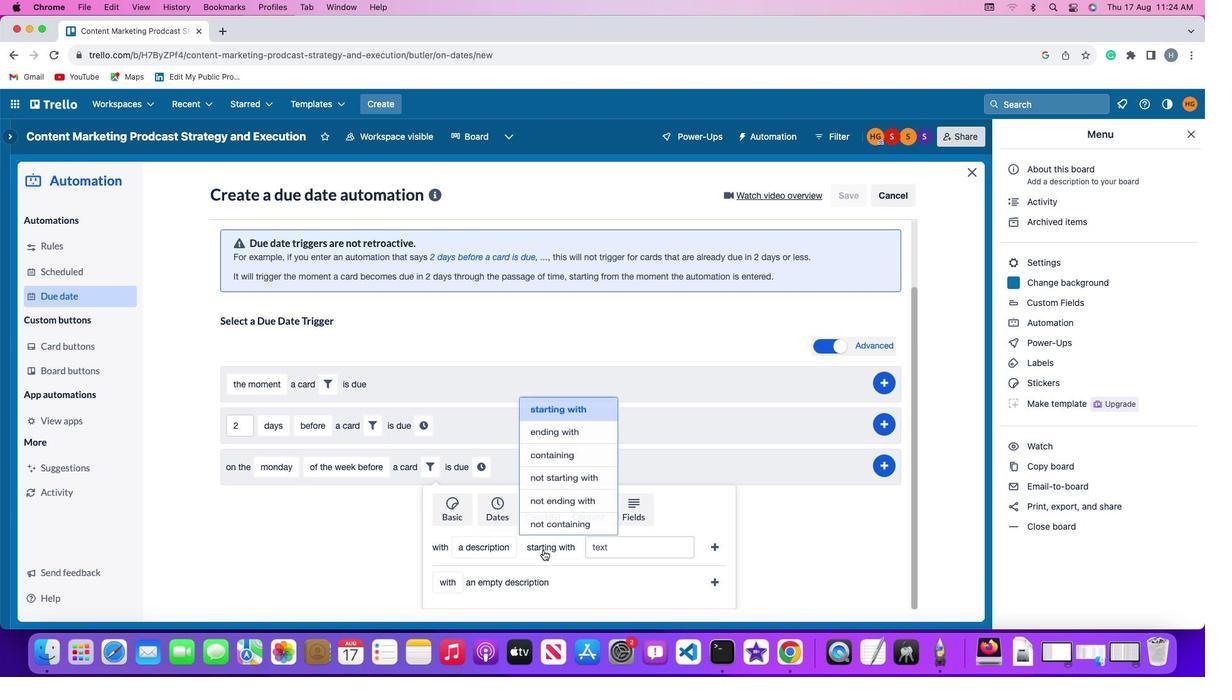 
Action: Mouse moved to (537, 526)
Screenshot: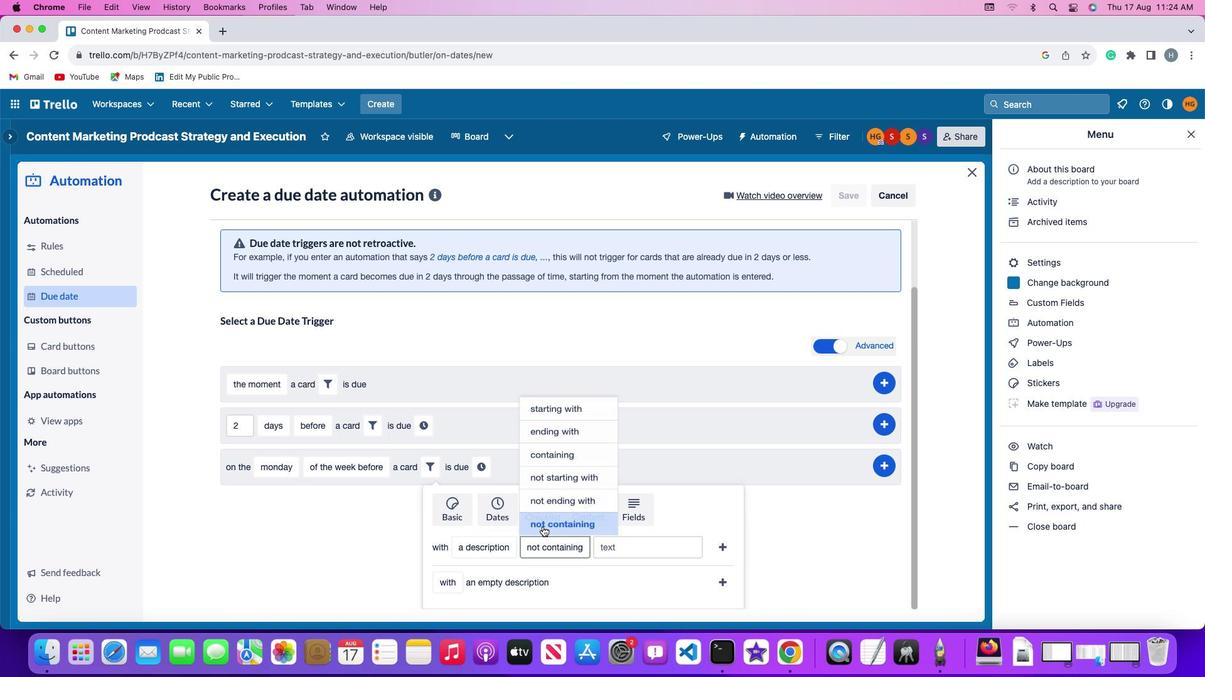 
Action: Mouse pressed left at (537, 526)
Screenshot: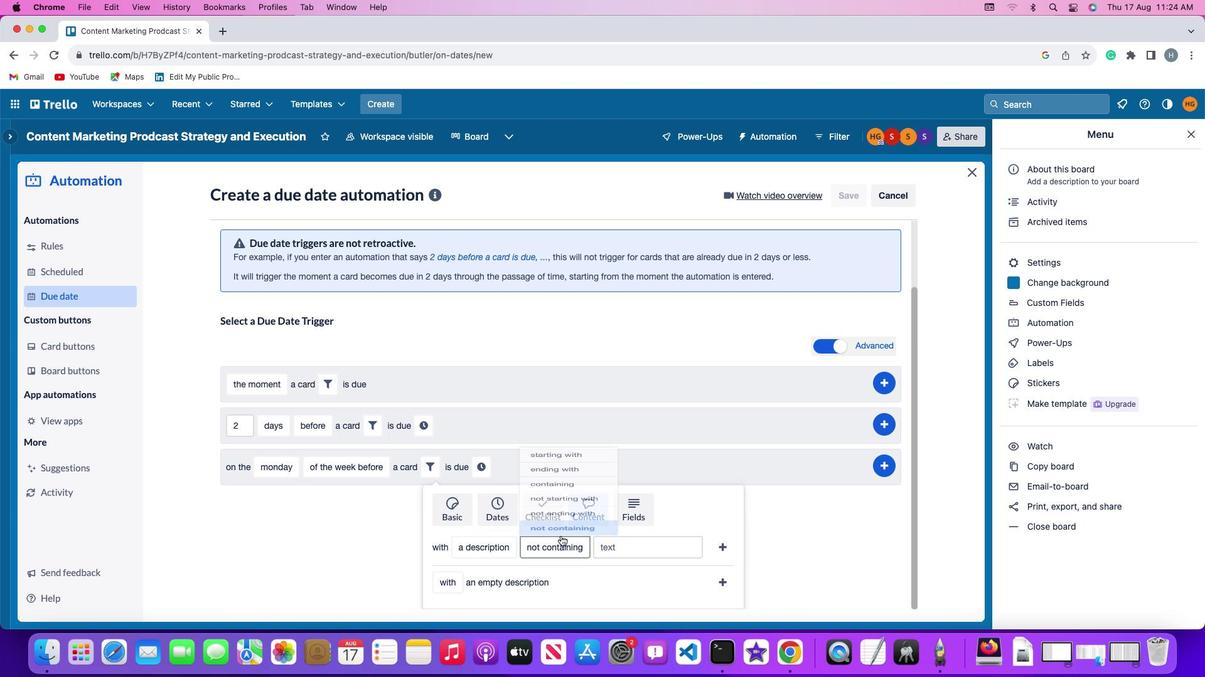 
Action: Mouse moved to (622, 549)
Screenshot: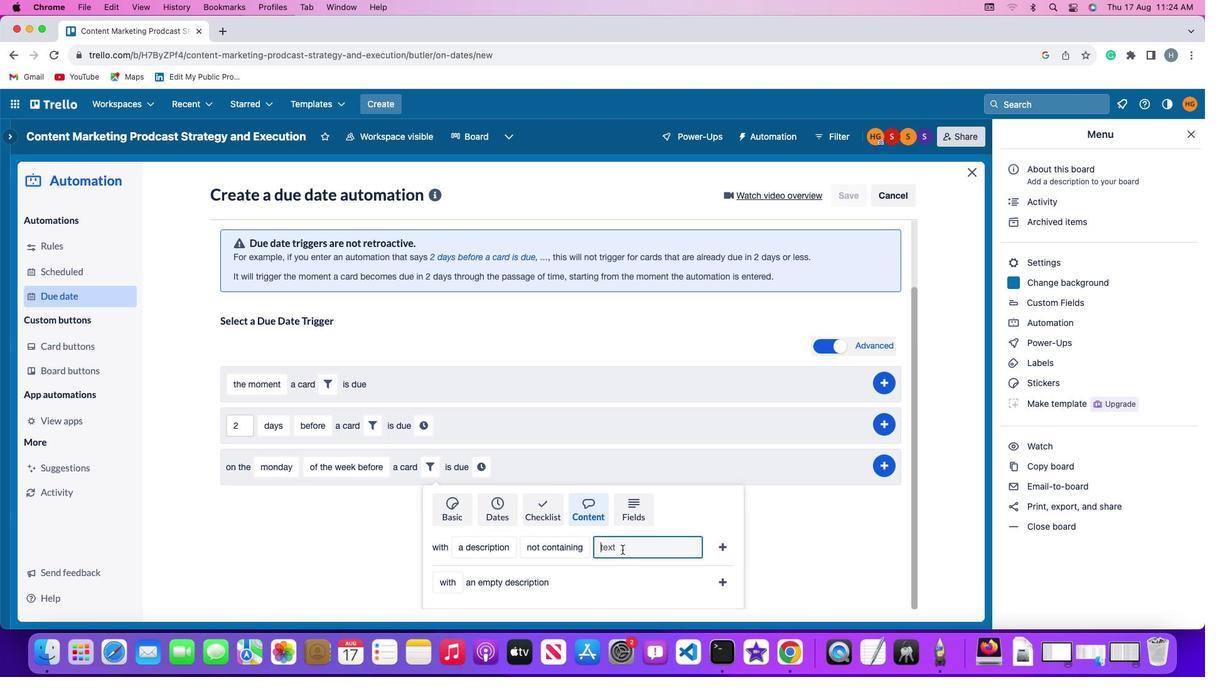 
Action: Mouse pressed left at (622, 549)
Screenshot: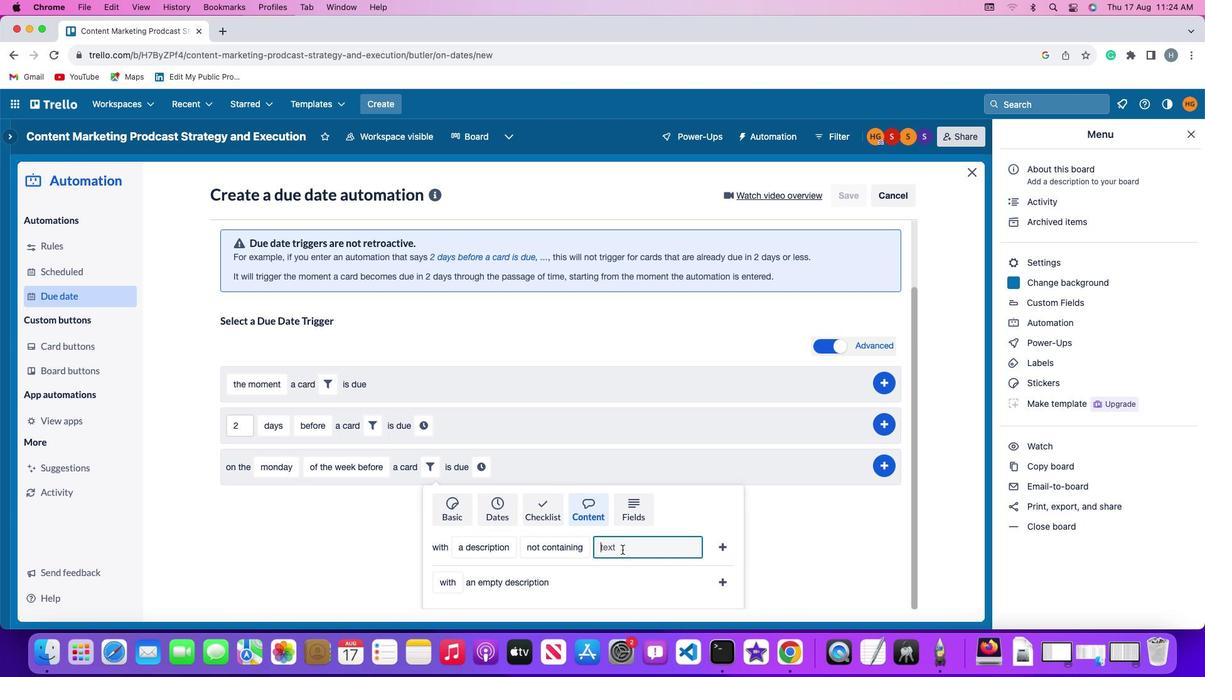 
Action: Key pressed 'r''e''s''u''m''e'
Screenshot: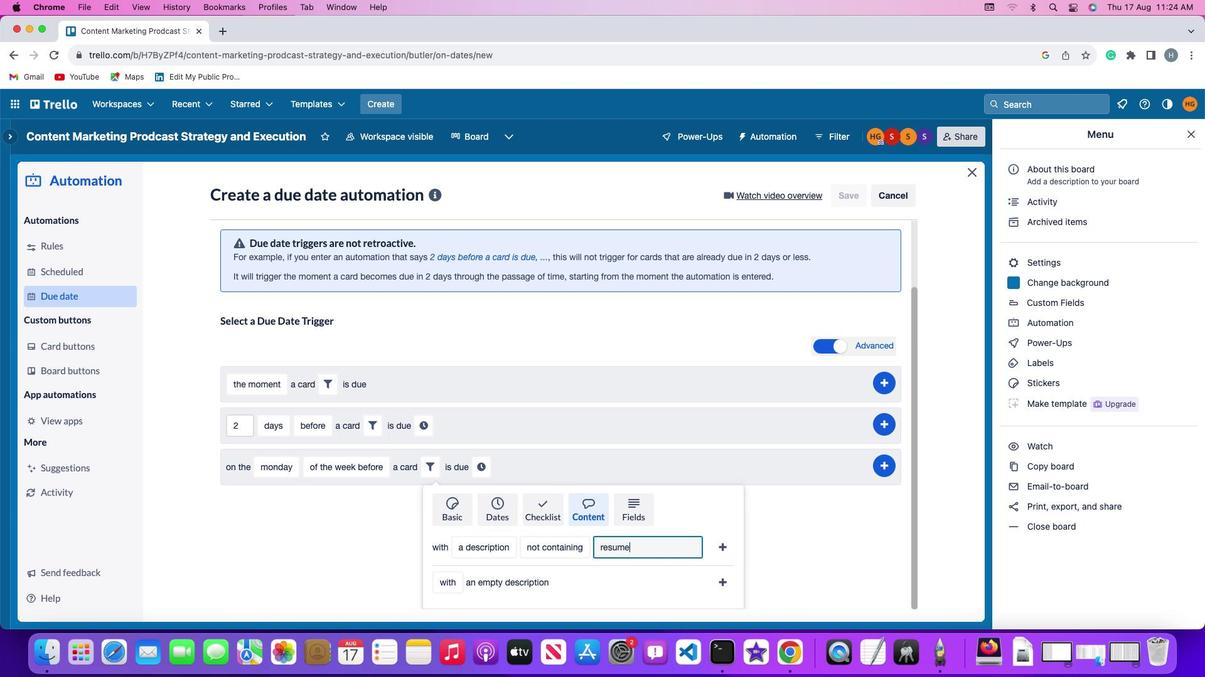 
Action: Mouse moved to (718, 547)
Screenshot: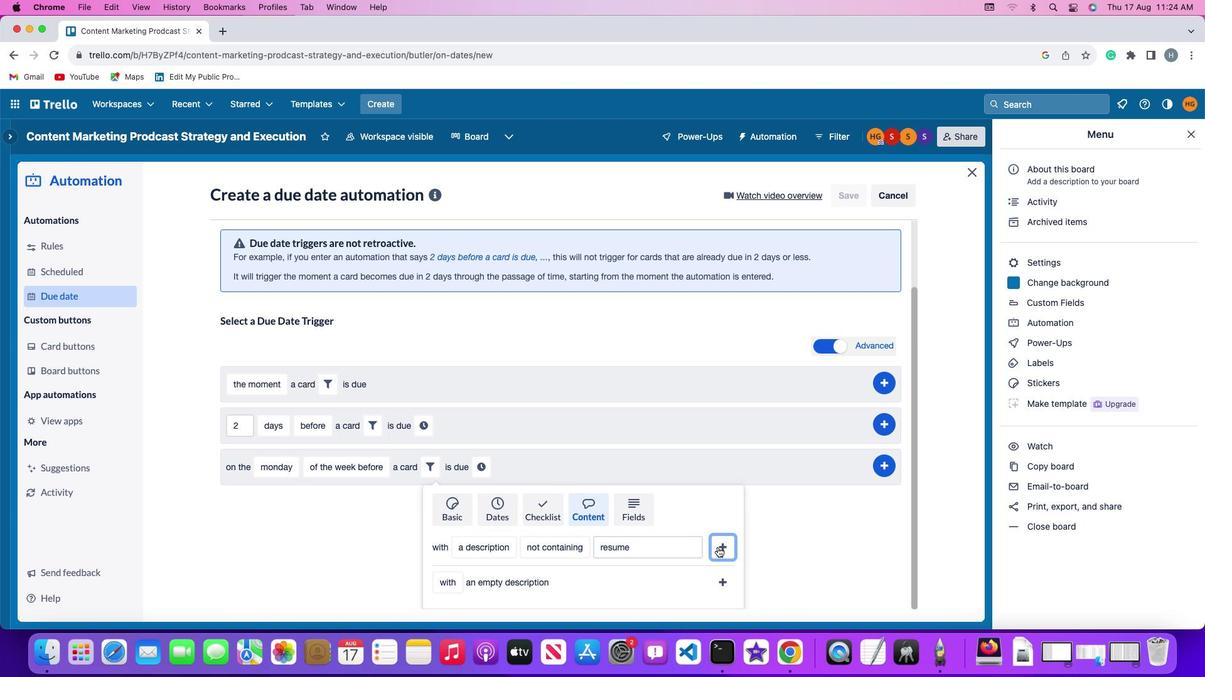 
Action: Mouse pressed left at (718, 547)
Screenshot: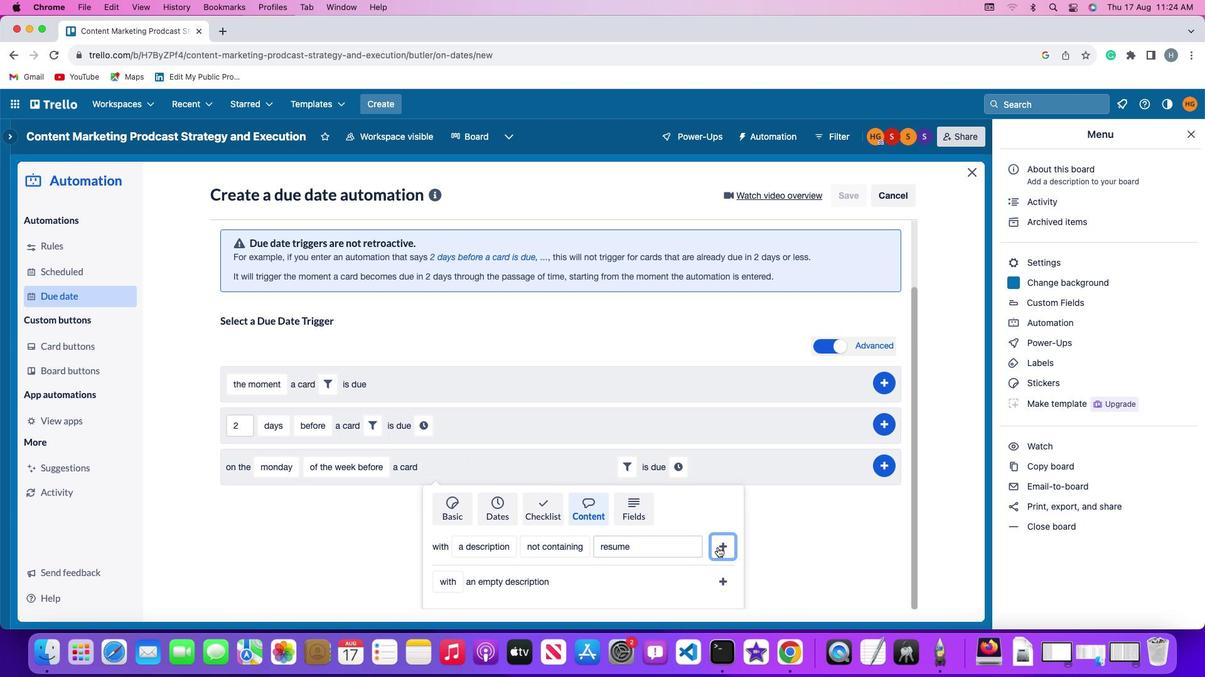 
Action: Mouse moved to (679, 549)
Screenshot: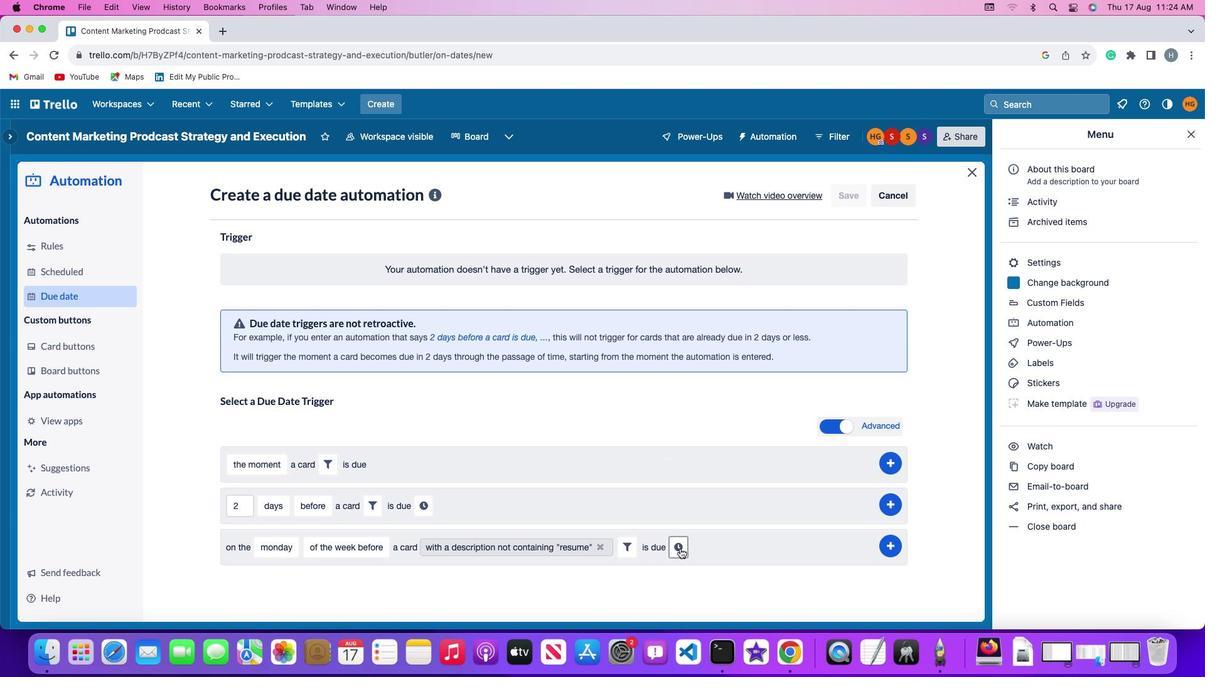 
Action: Mouse pressed left at (679, 549)
Screenshot: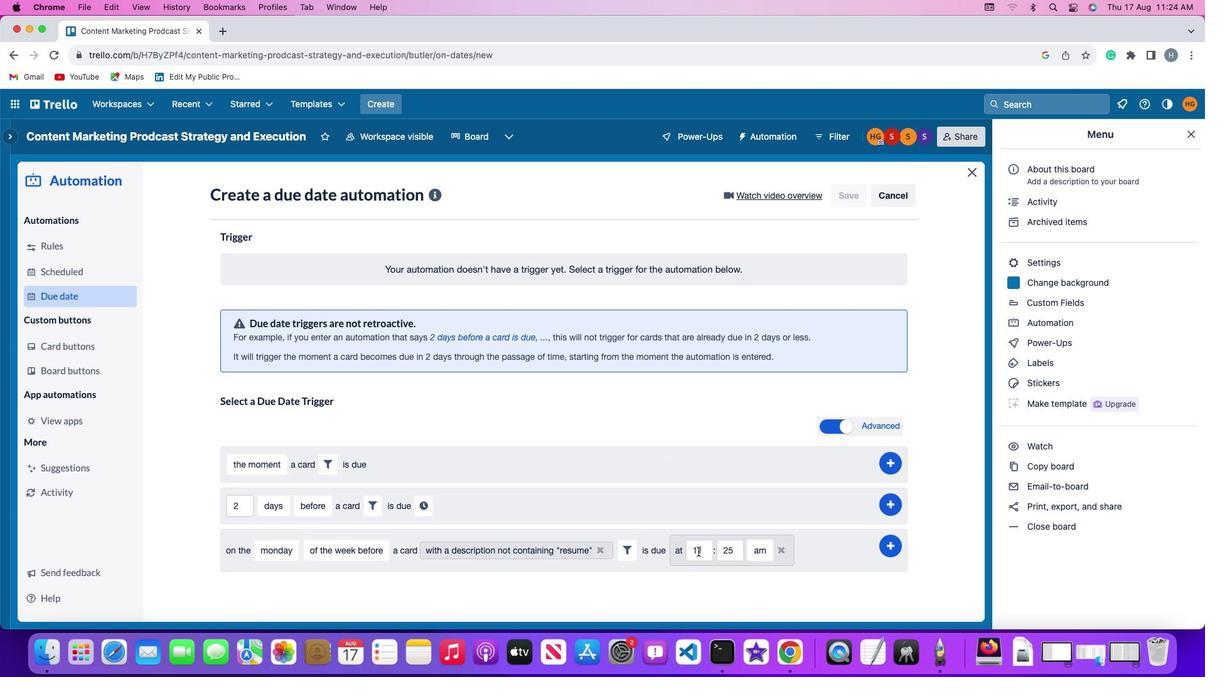 
Action: Mouse moved to (708, 552)
Screenshot: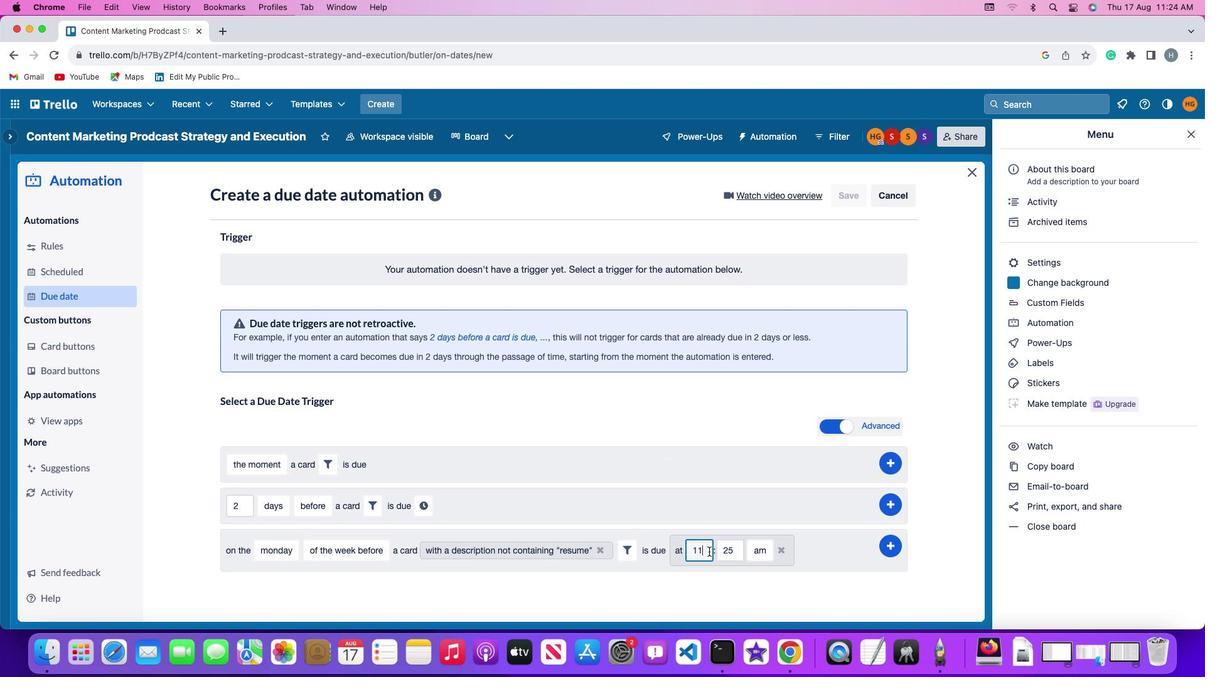 
Action: Mouse pressed left at (708, 552)
Screenshot: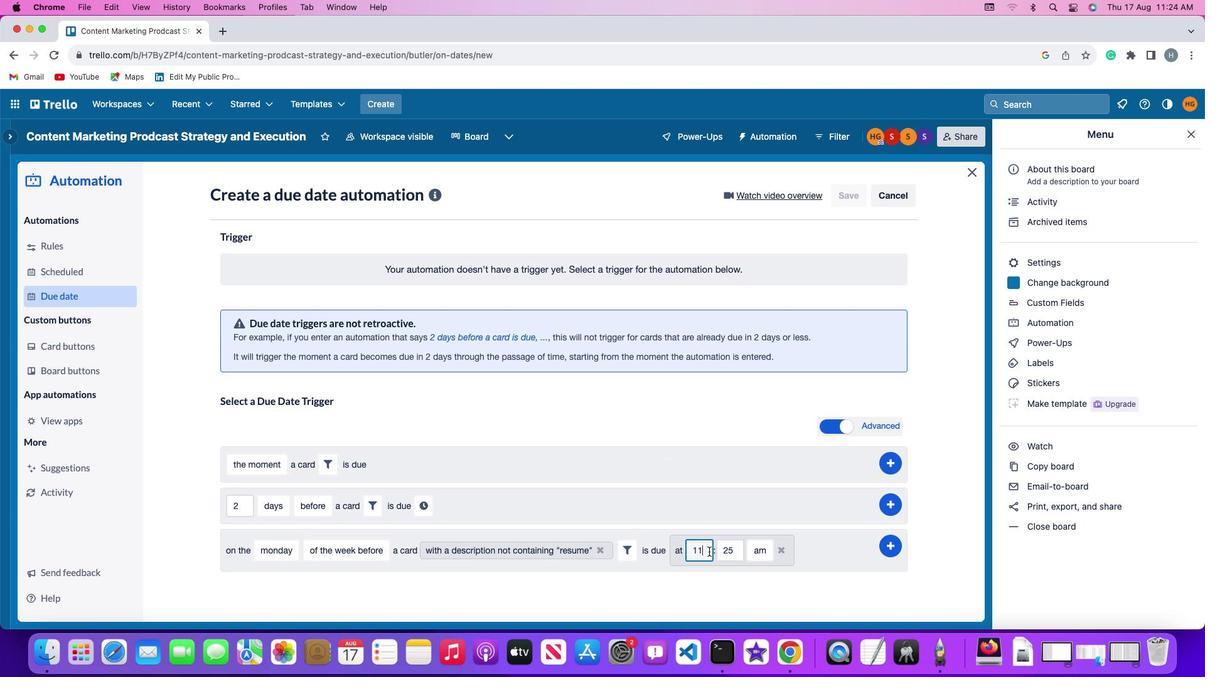 
Action: Mouse moved to (708, 551)
Screenshot: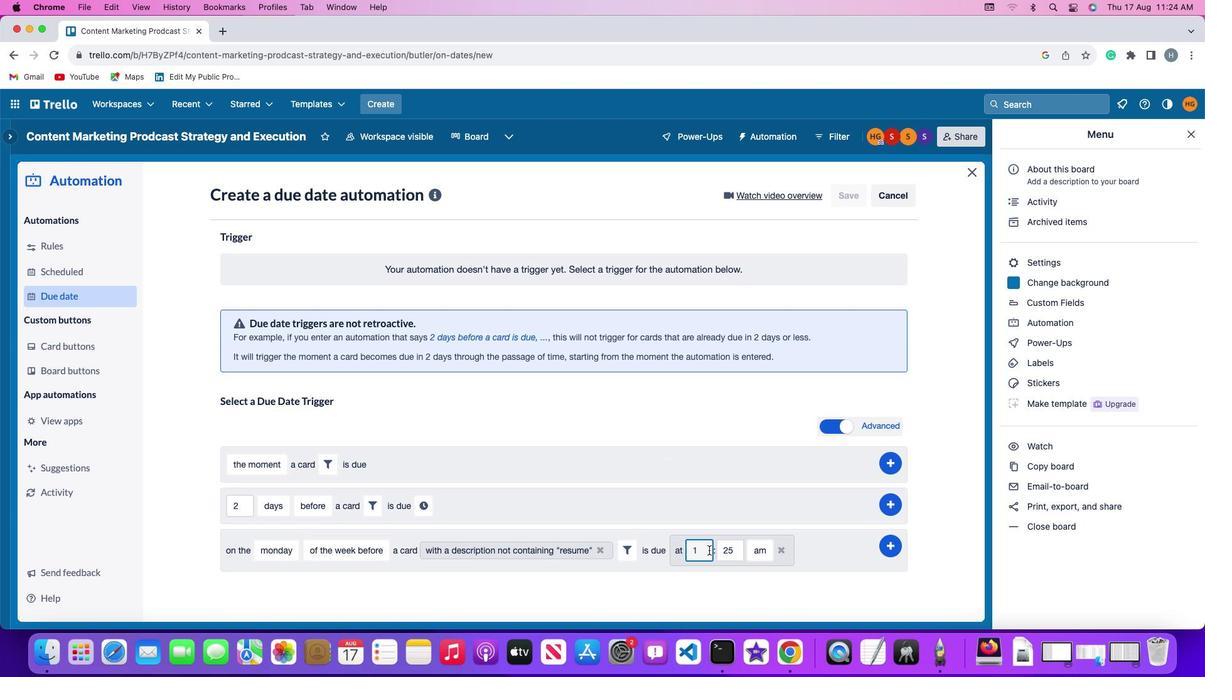 
Action: Key pressed Key.backspace
Screenshot: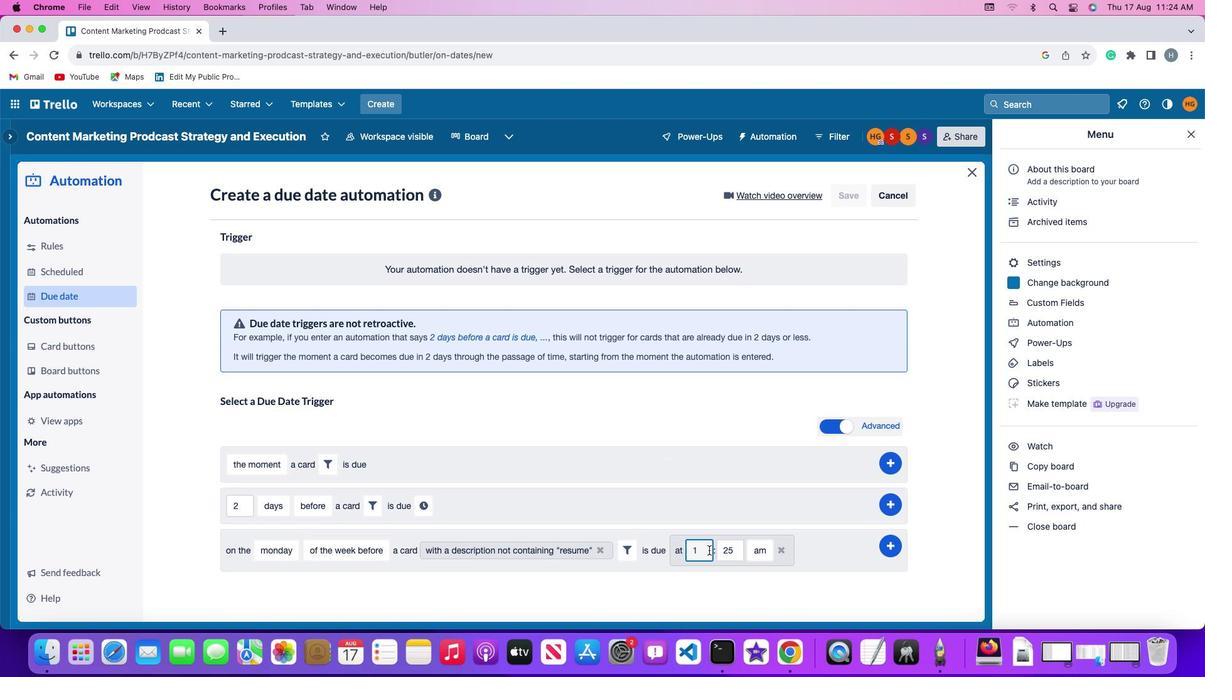 
Action: Mouse moved to (708, 551)
Screenshot: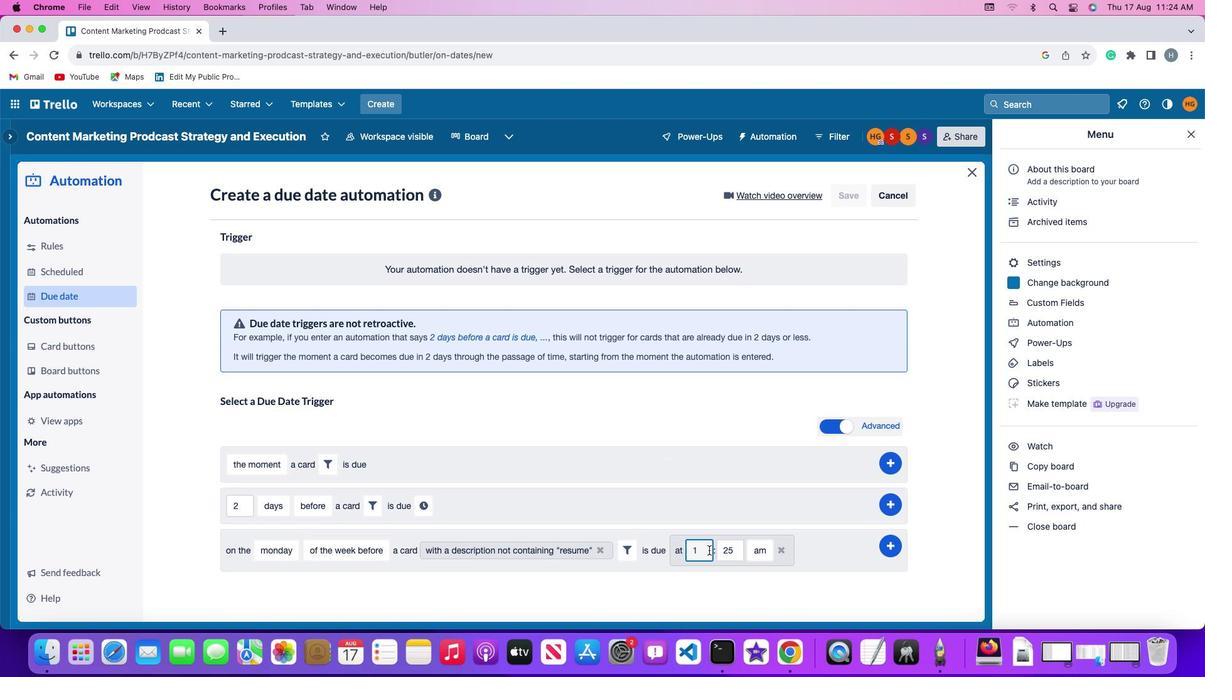 
Action: Key pressed '1'
Screenshot: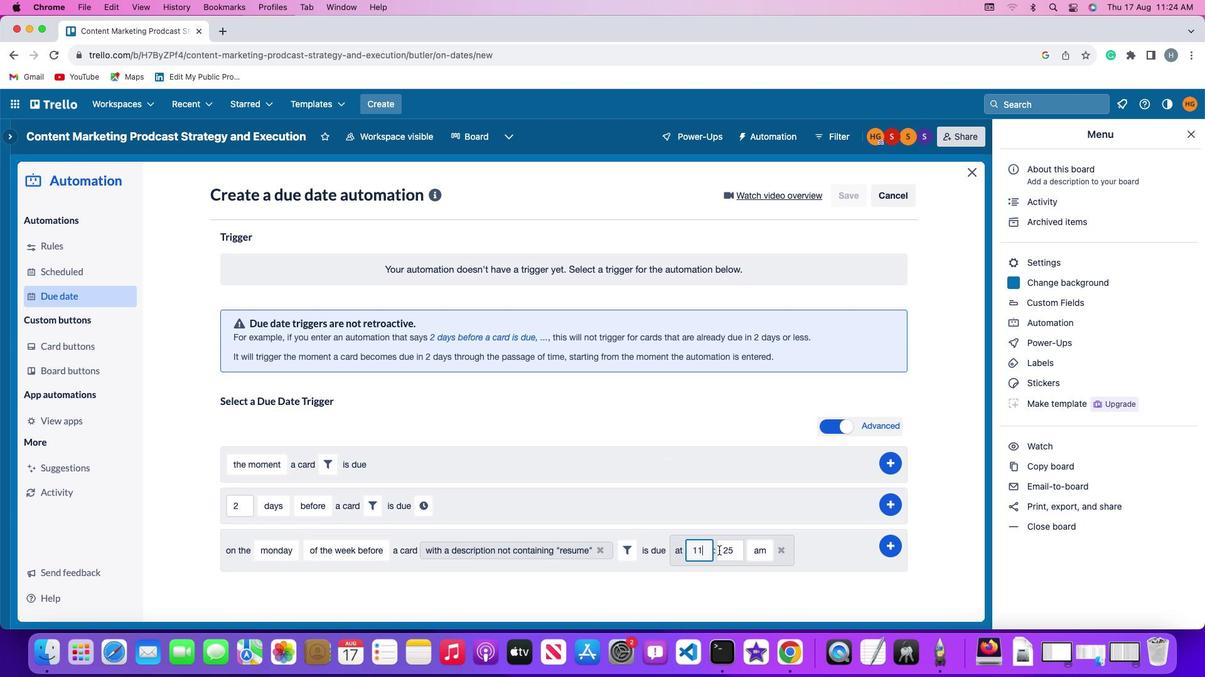 
Action: Mouse moved to (732, 548)
Screenshot: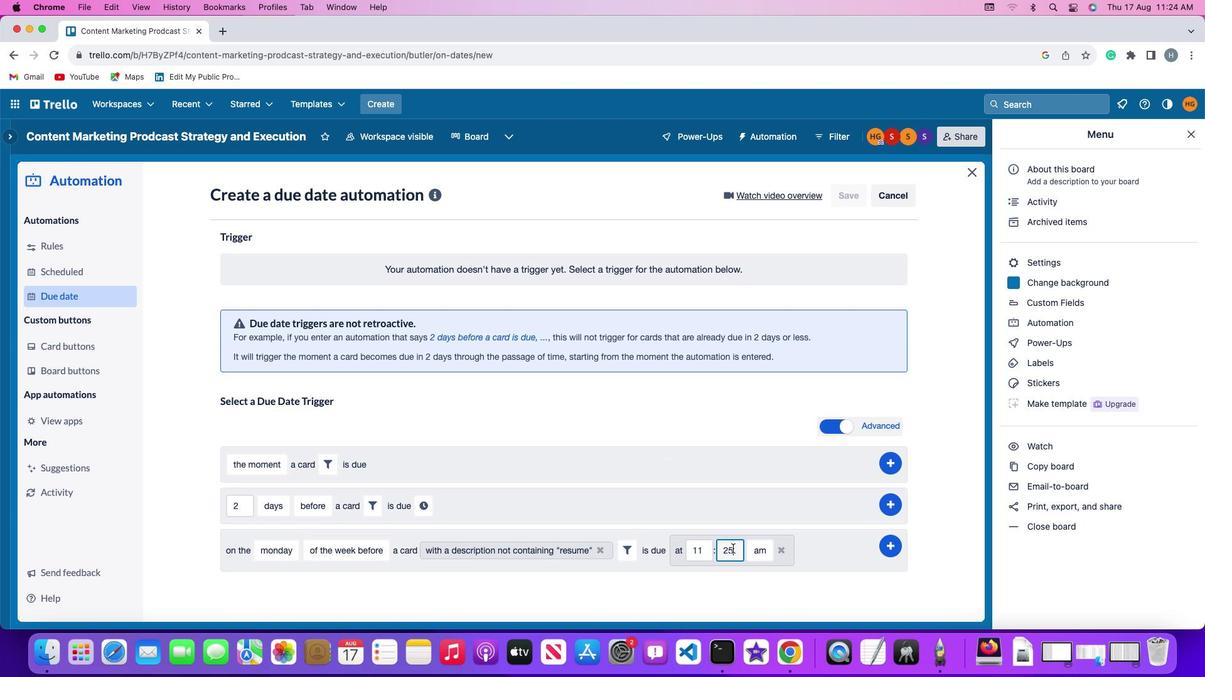 
Action: Mouse pressed left at (732, 548)
Screenshot: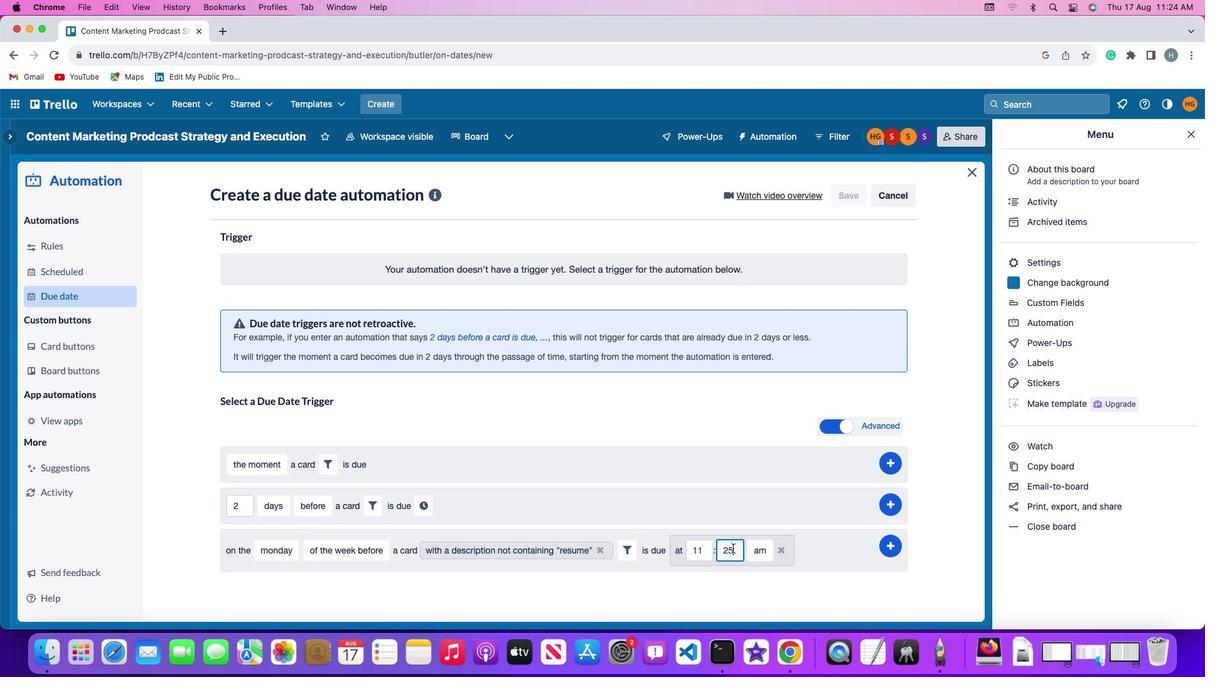 
Action: Key pressed Key.backspaceKey.backspace'0''0'
Screenshot: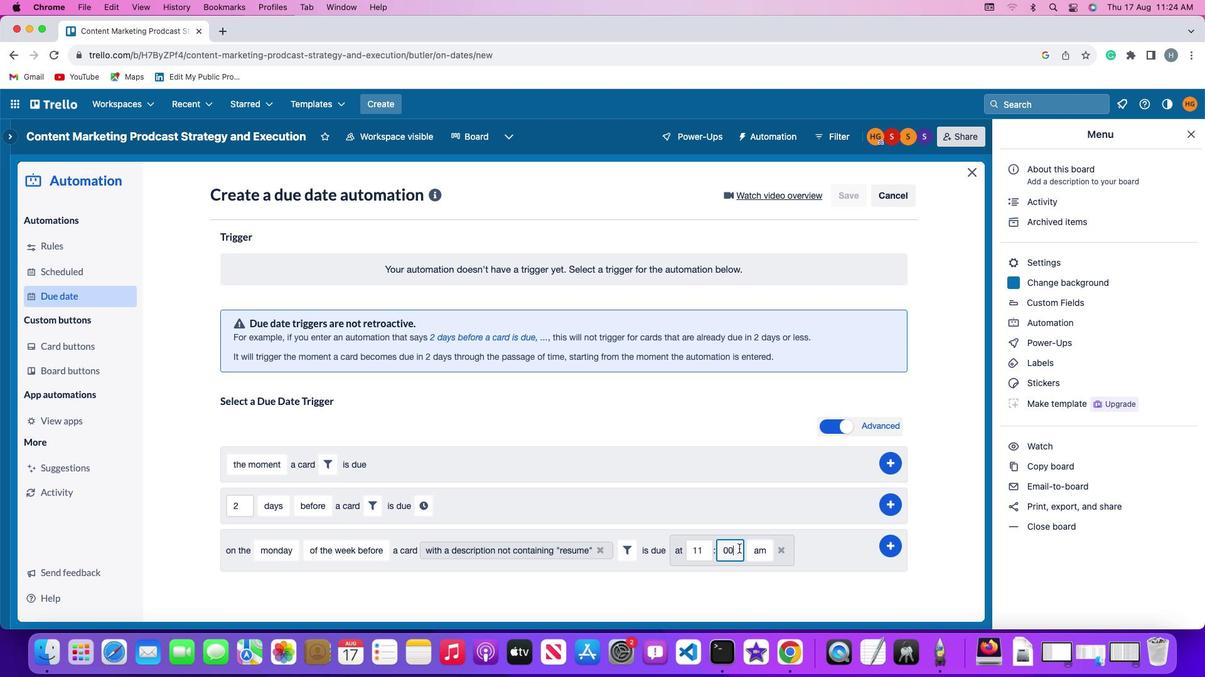 
Action: Mouse moved to (751, 548)
Screenshot: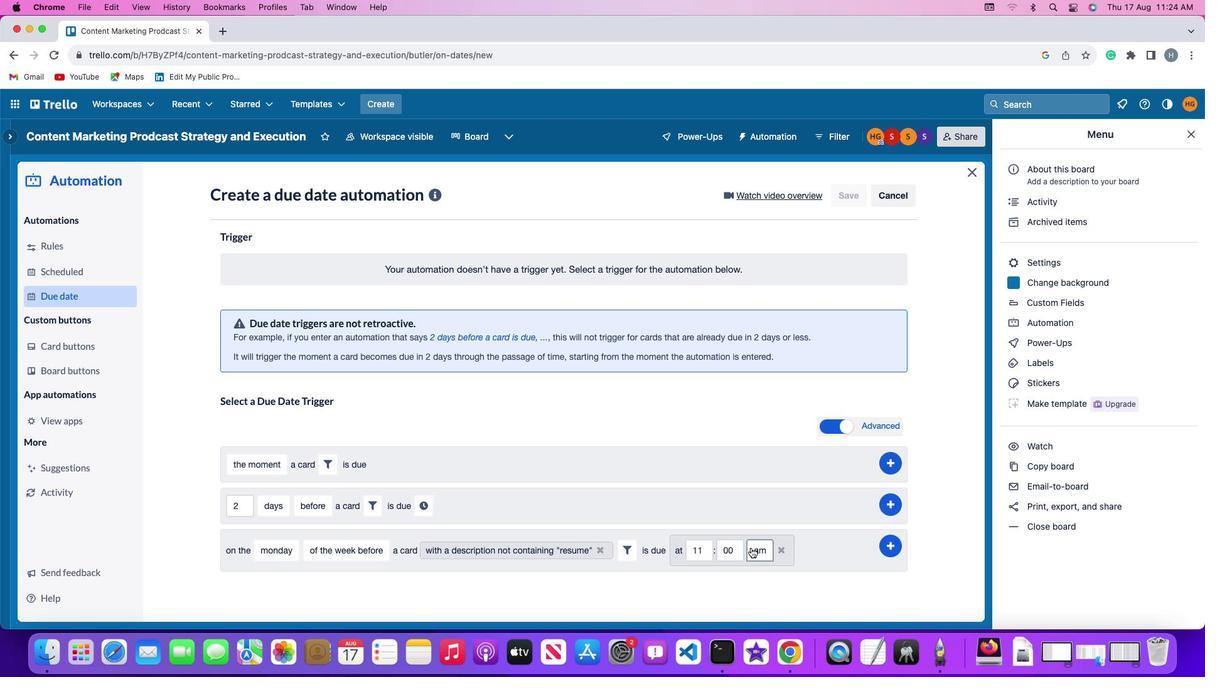 
Action: Mouse pressed left at (751, 548)
Screenshot: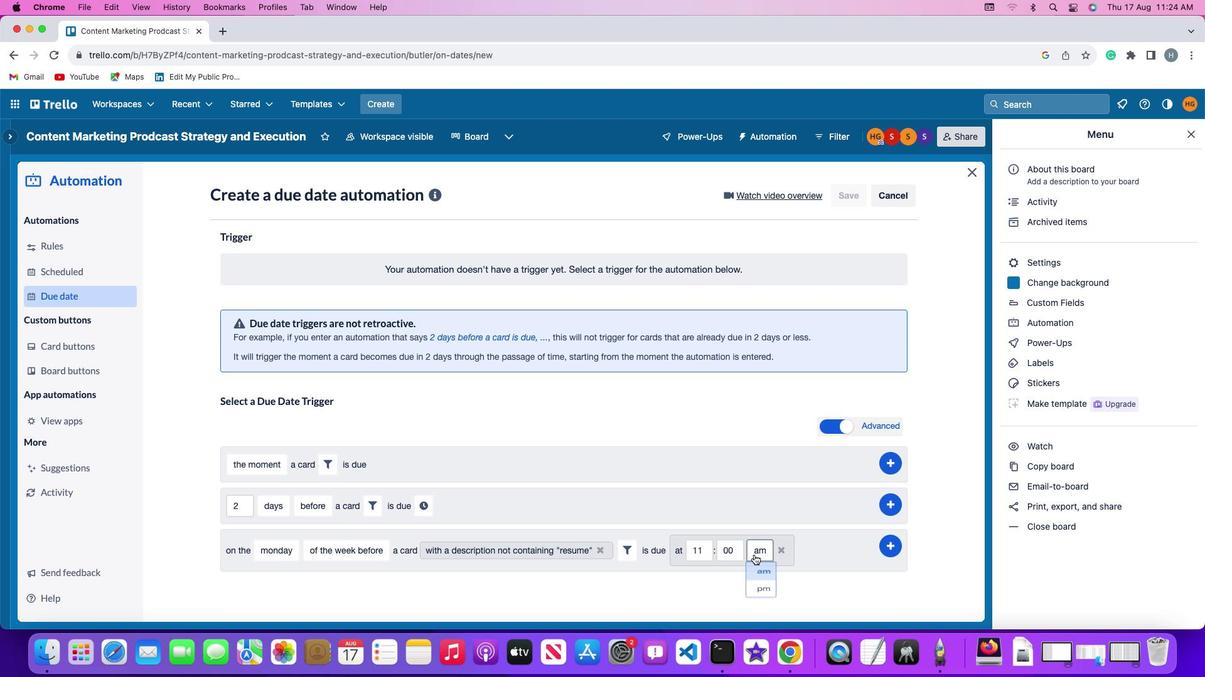 
Action: Mouse moved to (755, 566)
Screenshot: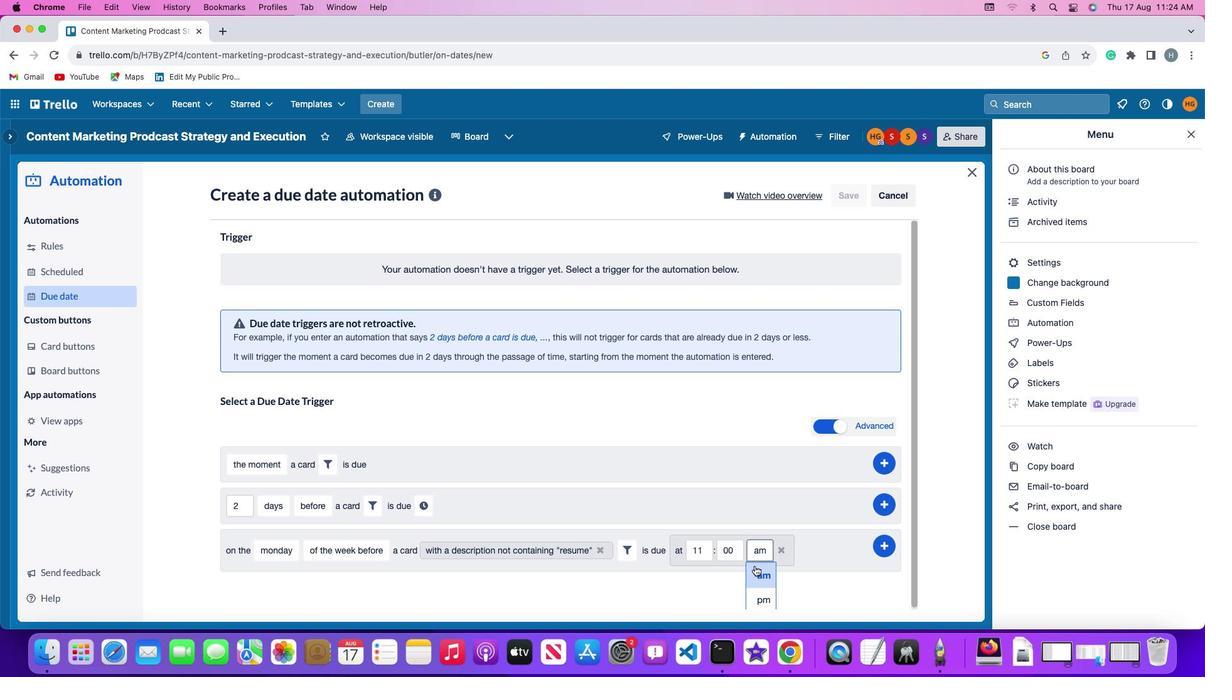 
Action: Mouse pressed left at (755, 566)
Screenshot: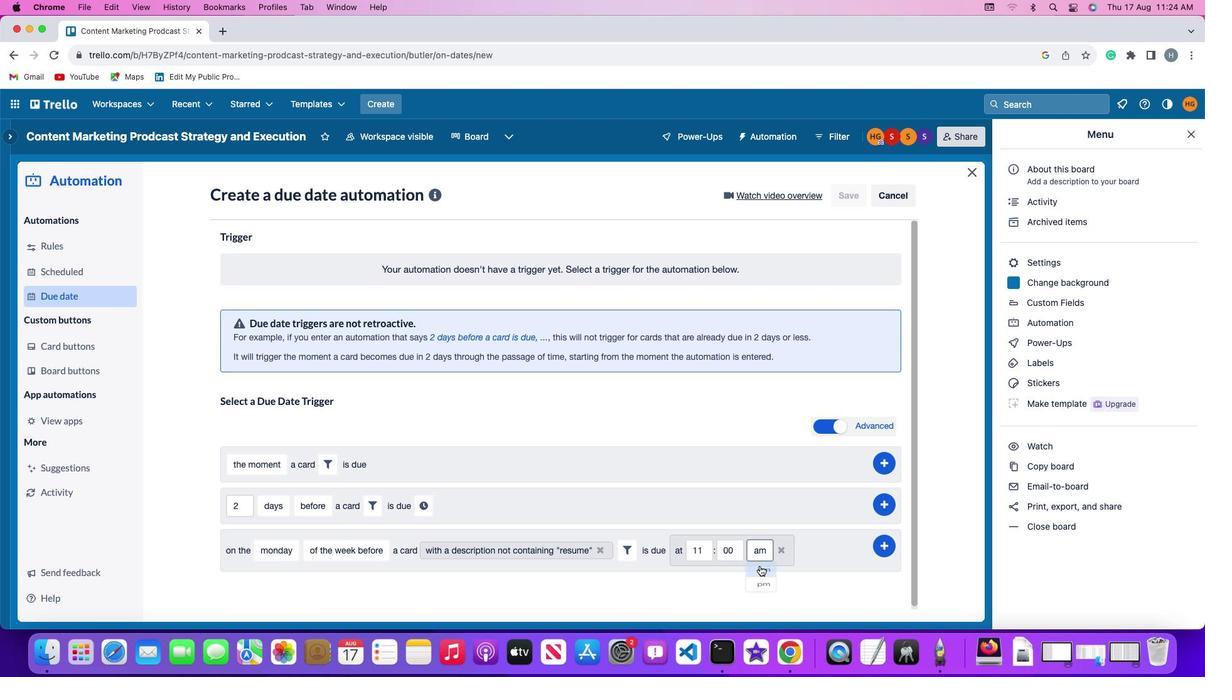 
Action: Mouse moved to (885, 546)
Screenshot: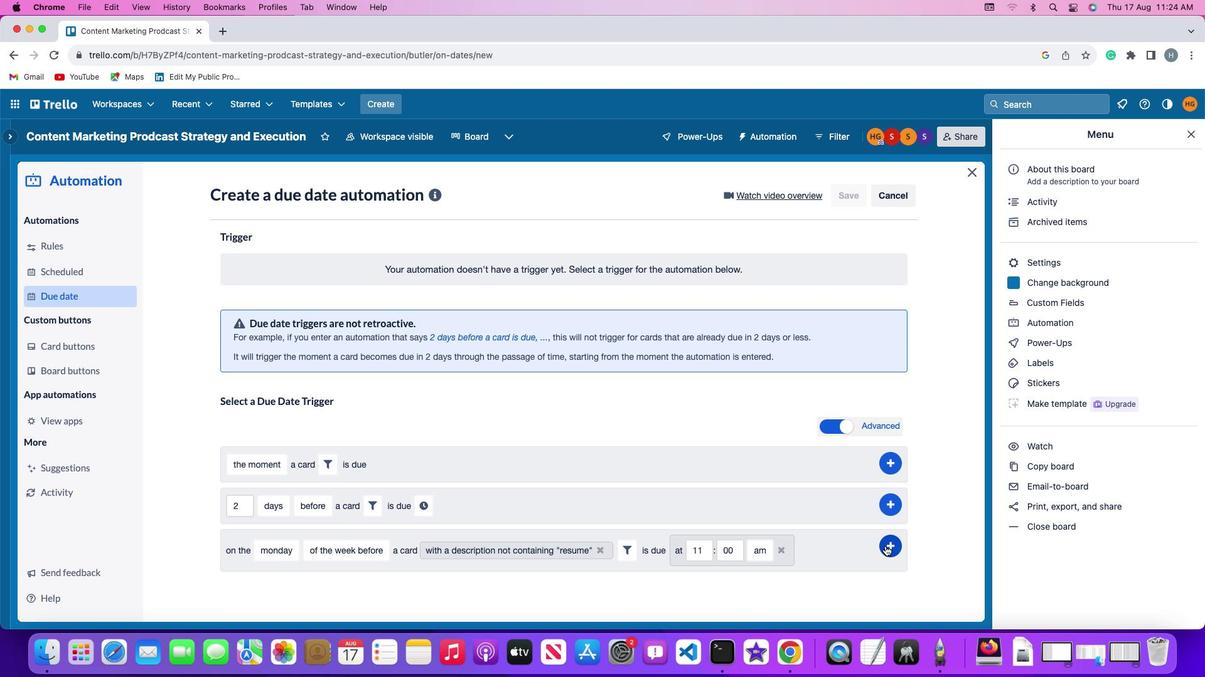 
Action: Mouse pressed left at (885, 546)
Screenshot: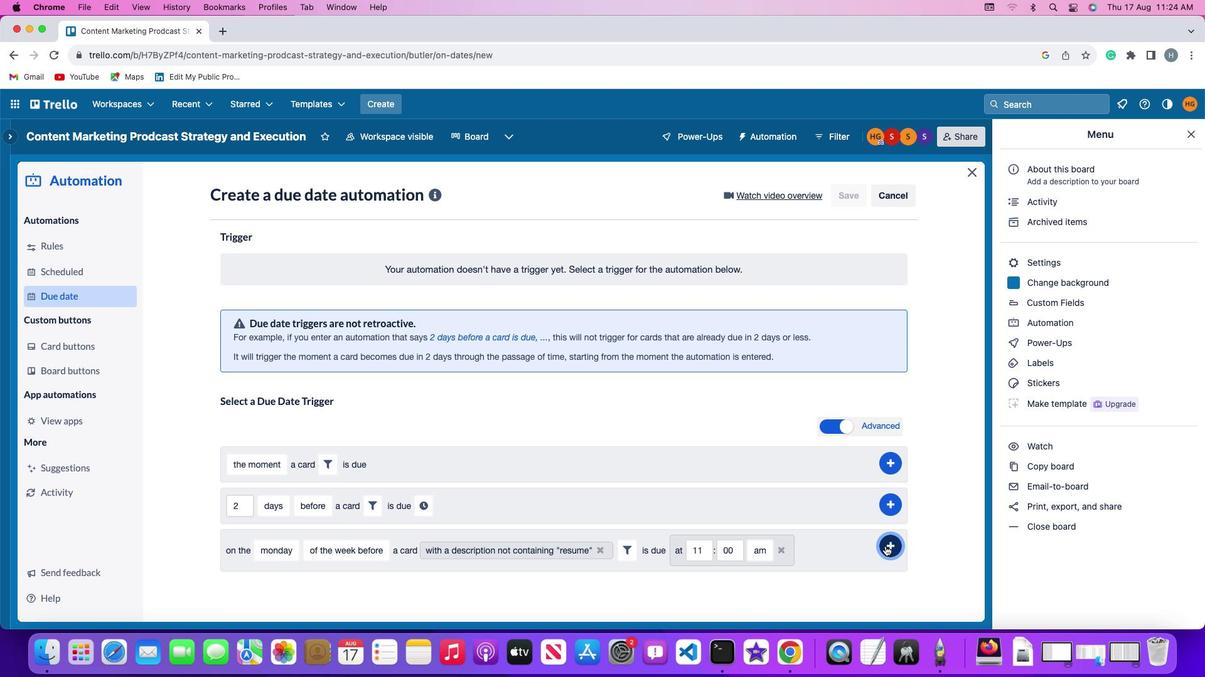 
Action: Mouse moved to (930, 473)
Screenshot: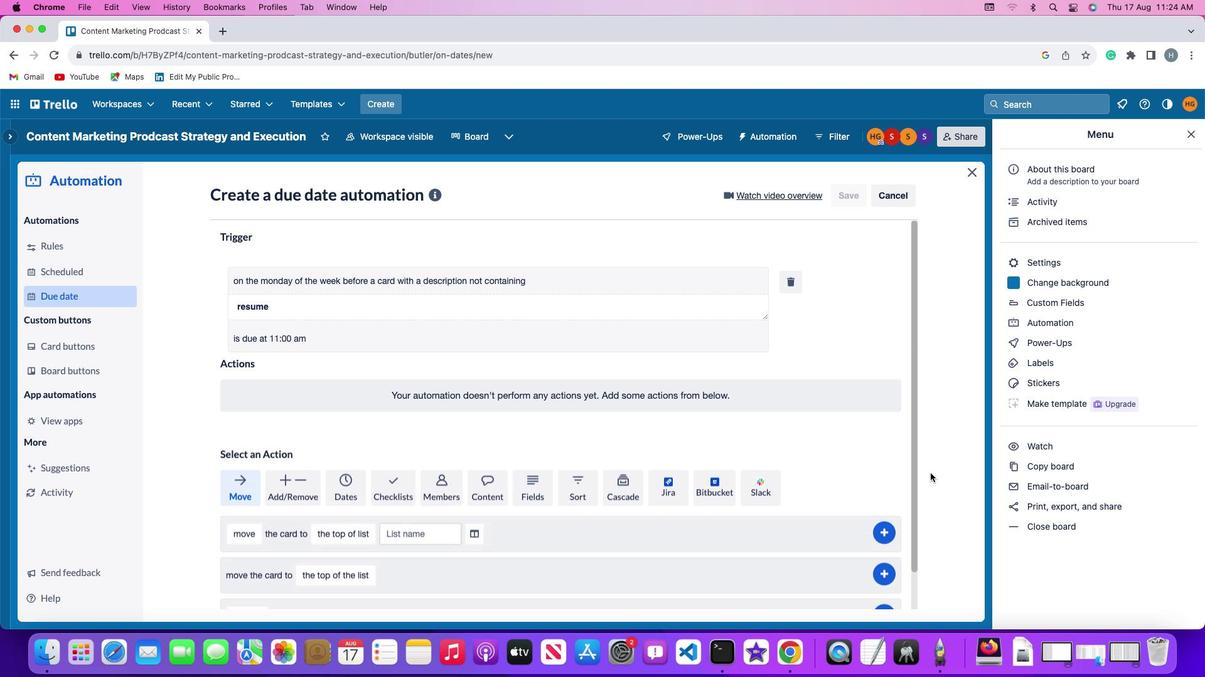 
